 Task: Find connections with filter location Bhor with filter topic #Businessownerwith filter profile language French with filter current company Corporate Soldiers®? with filter school National Institute of Event Management - India with filter industry Personal and Laundry Services with filter service category Copywriting with filter keywords title Church Volunteer
Action: Mouse moved to (539, 65)
Screenshot: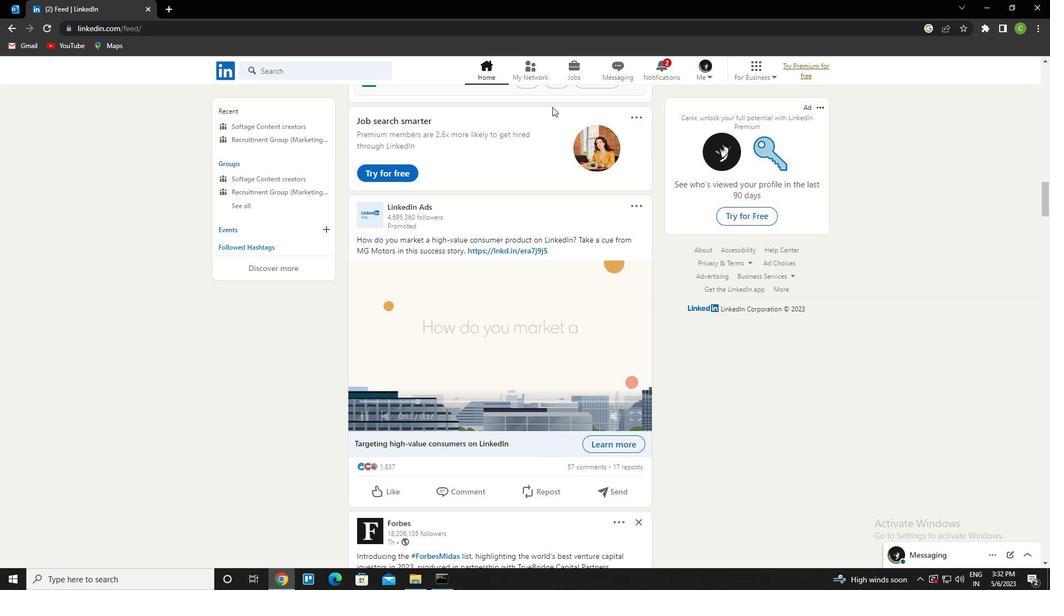 
Action: Mouse pressed left at (539, 65)
Screenshot: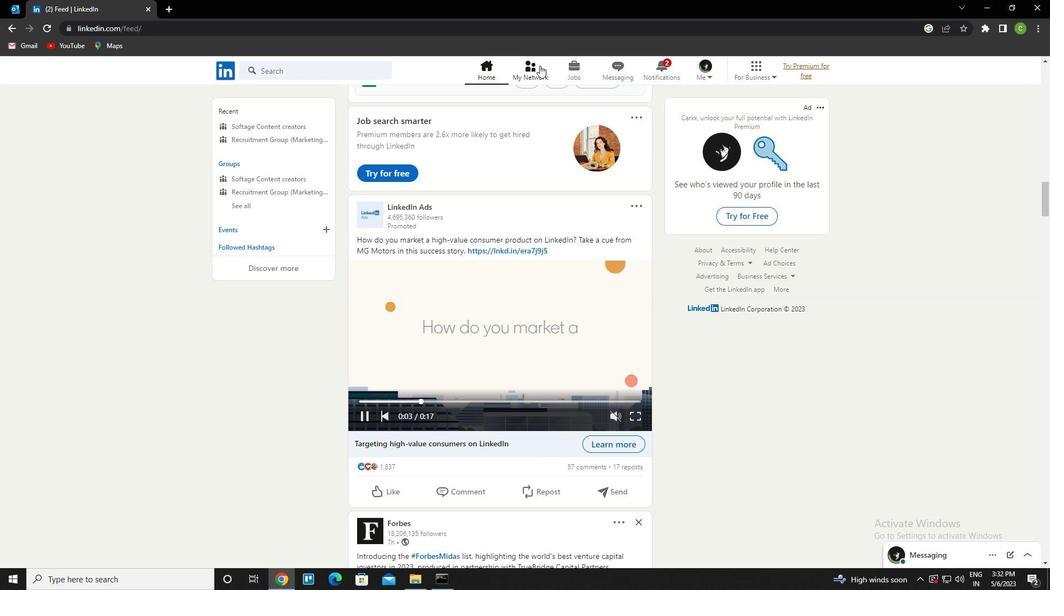 
Action: Mouse moved to (300, 137)
Screenshot: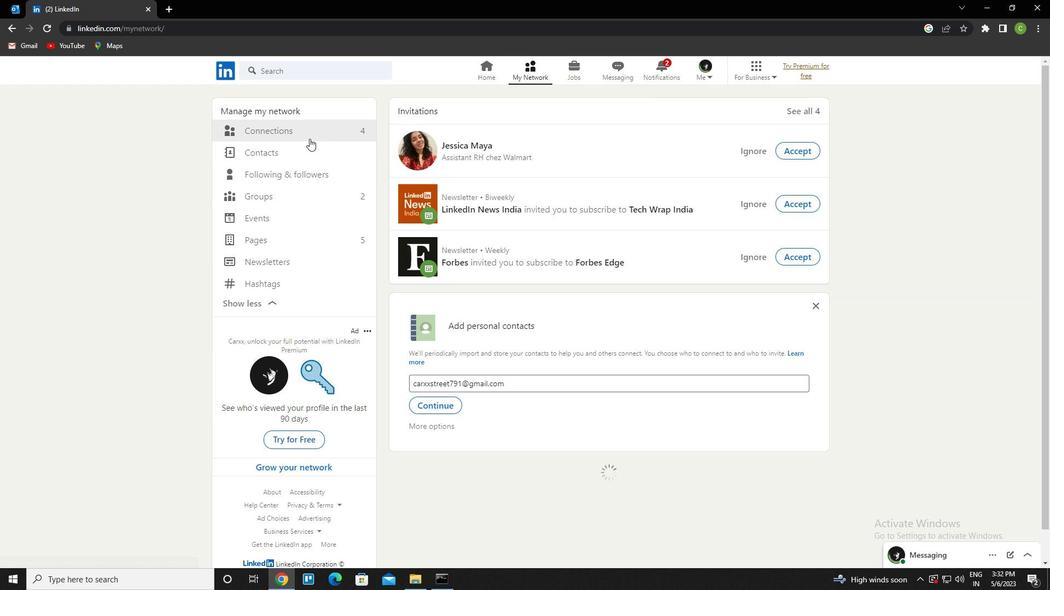 
Action: Mouse pressed left at (300, 137)
Screenshot: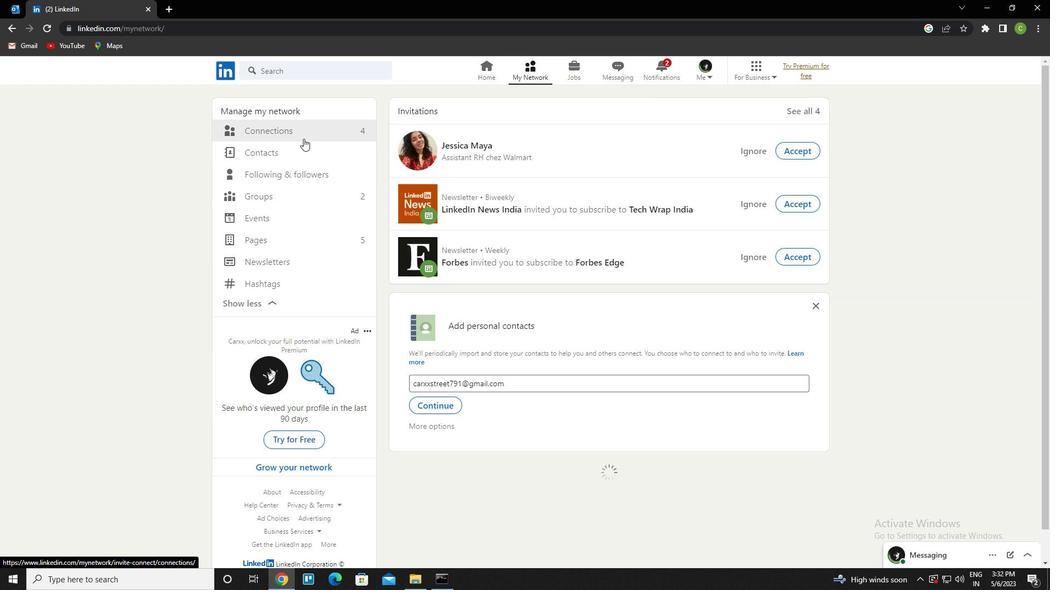 
Action: Mouse pressed left at (300, 137)
Screenshot: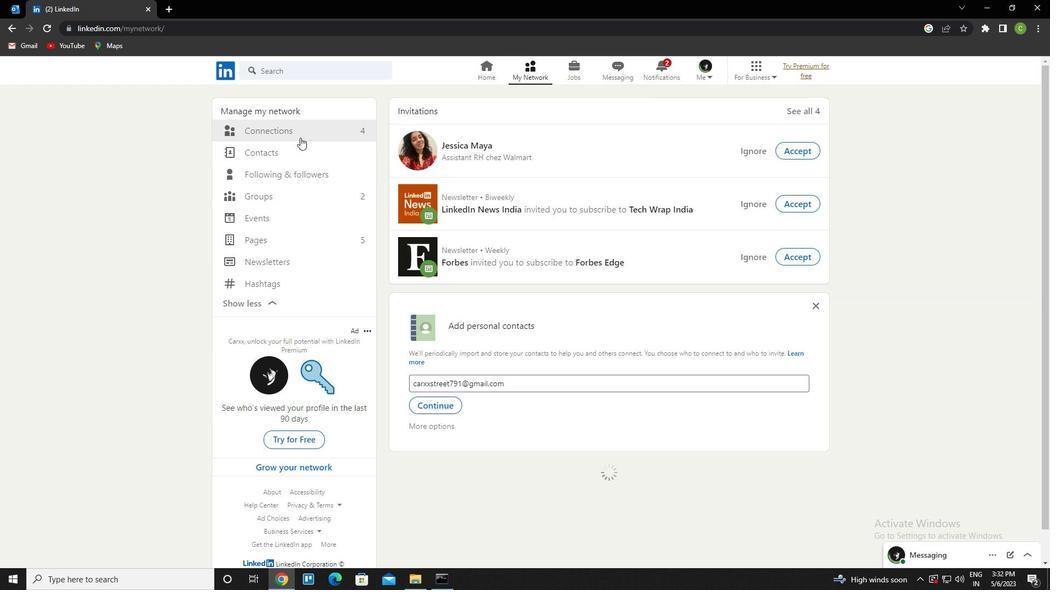 
Action: Mouse moved to (300, 127)
Screenshot: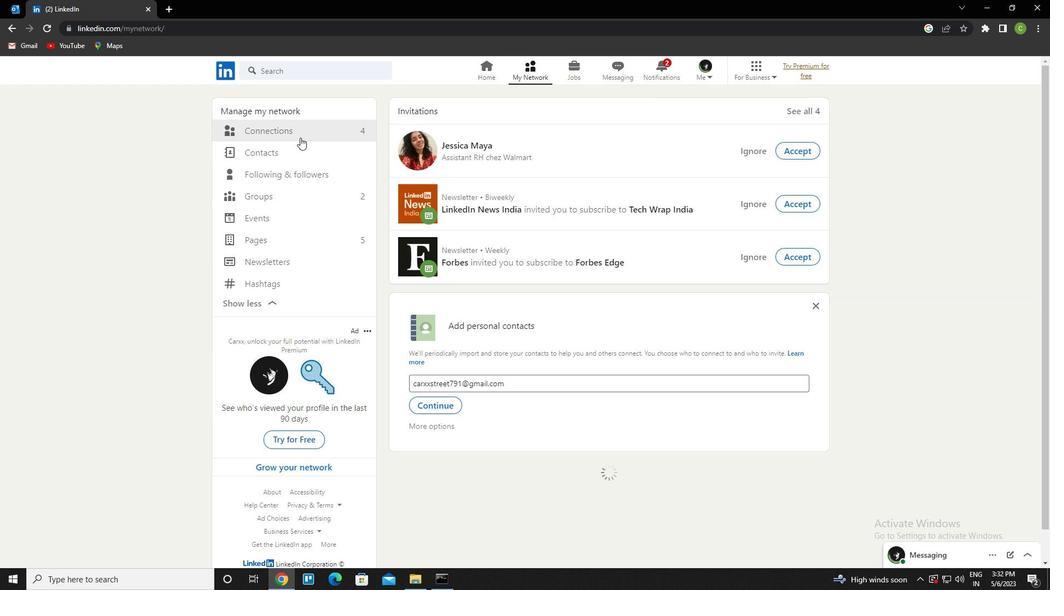 
Action: Mouse pressed left at (300, 127)
Screenshot: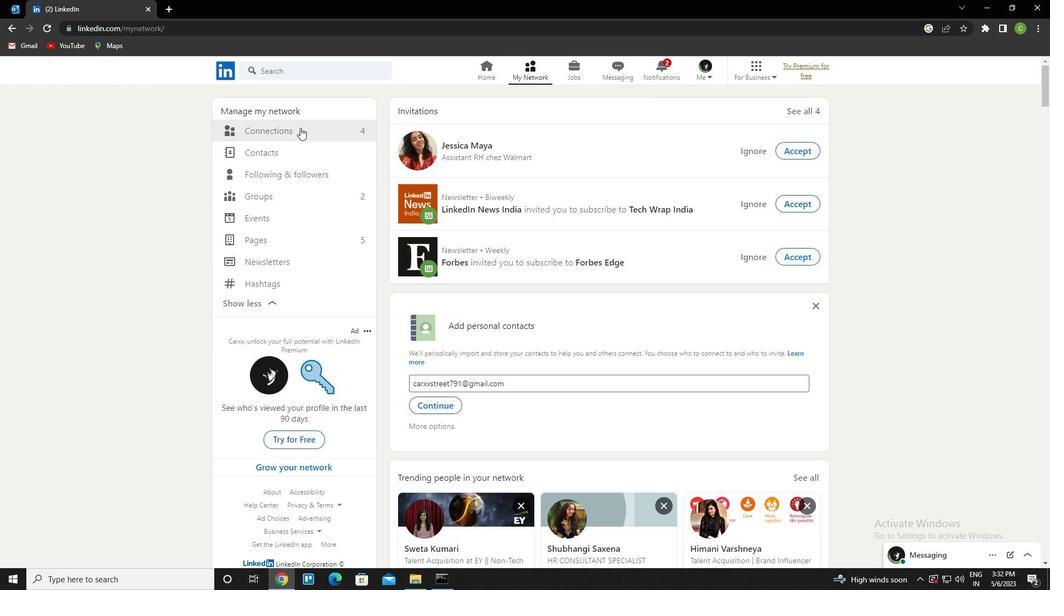 
Action: Mouse moved to (615, 126)
Screenshot: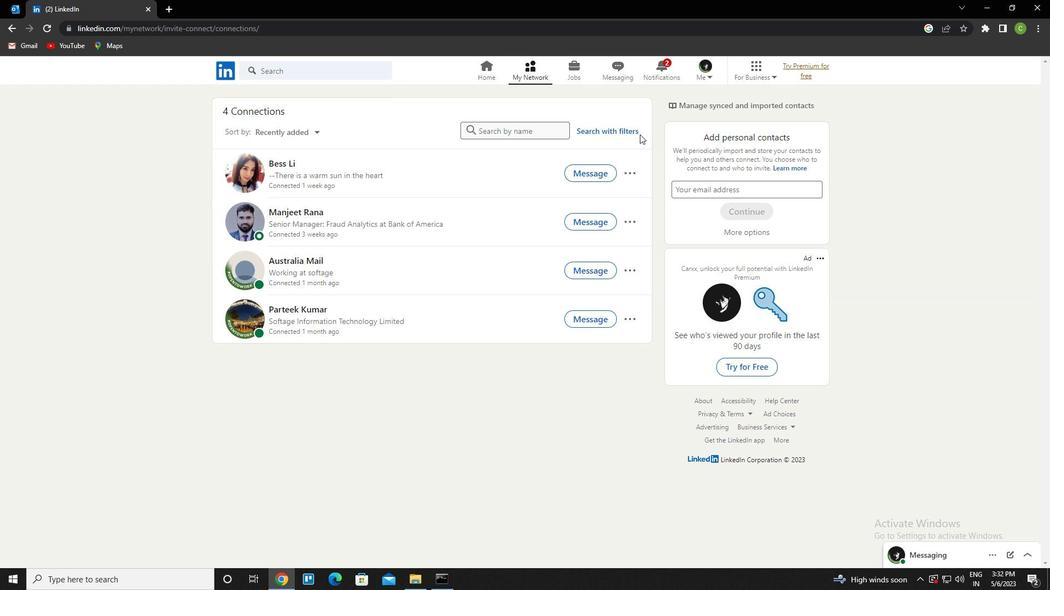 
Action: Mouse pressed left at (615, 126)
Screenshot: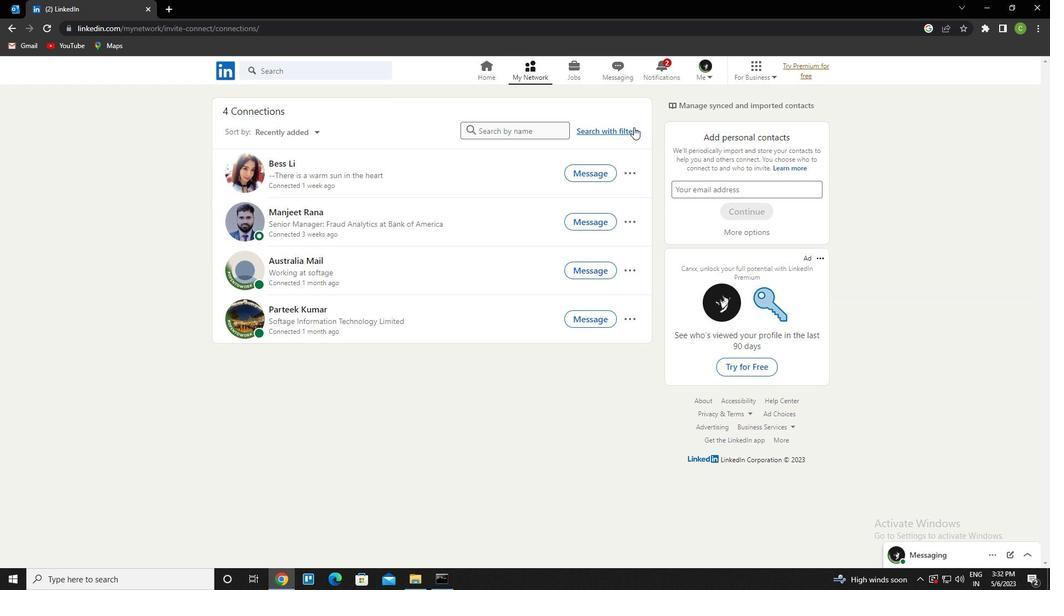 
Action: Mouse moved to (556, 100)
Screenshot: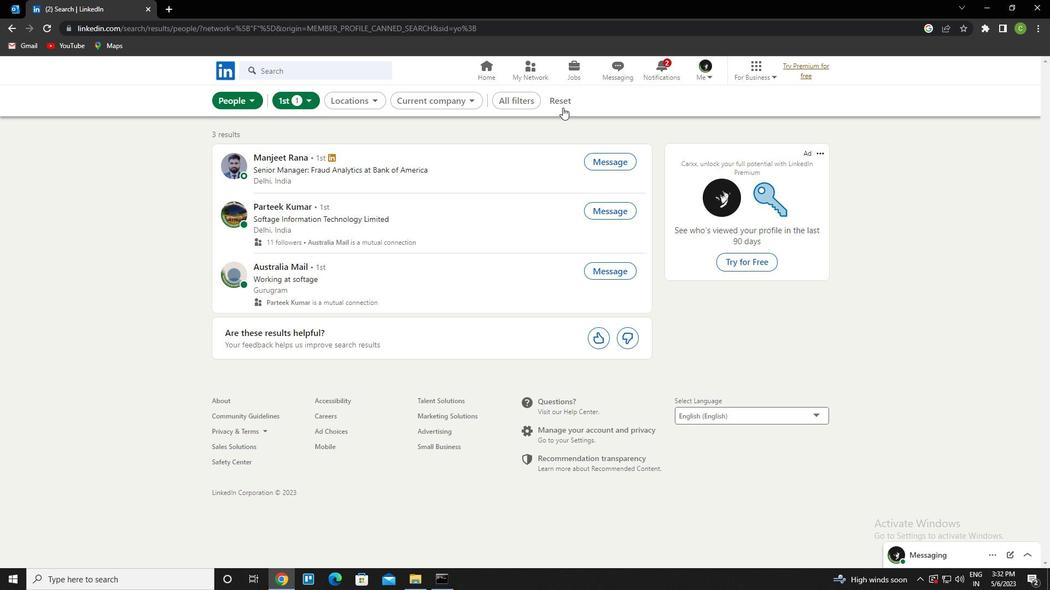 
Action: Mouse pressed left at (556, 100)
Screenshot: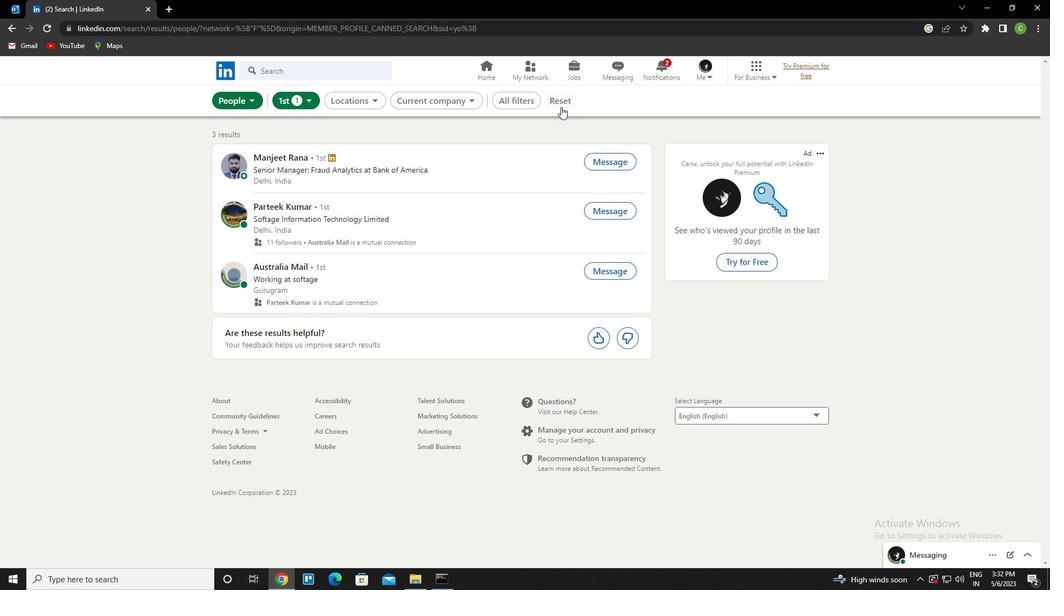 
Action: Mouse moved to (538, 100)
Screenshot: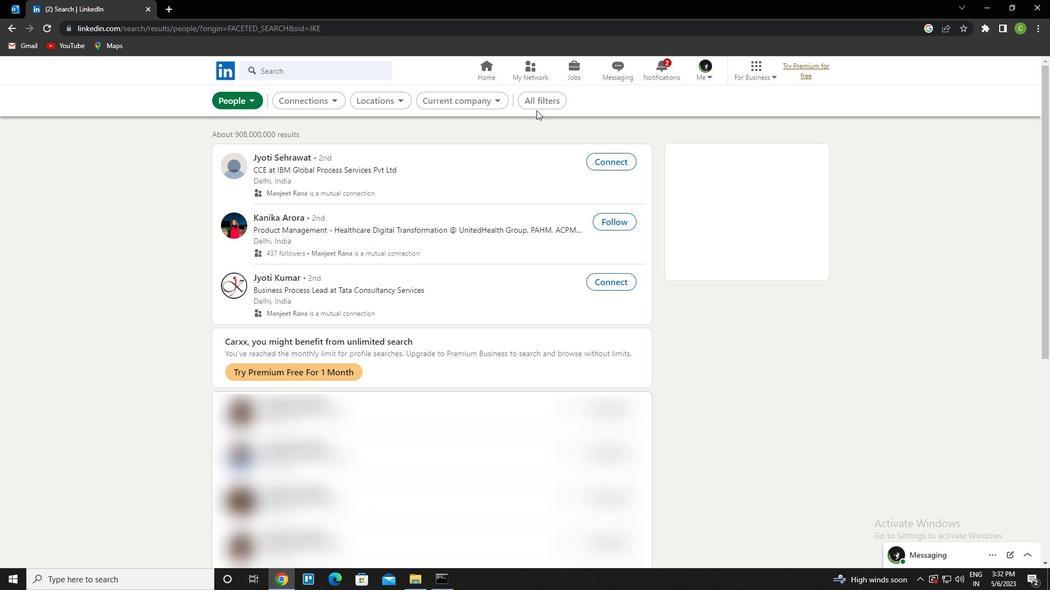 
Action: Mouse pressed left at (538, 100)
Screenshot: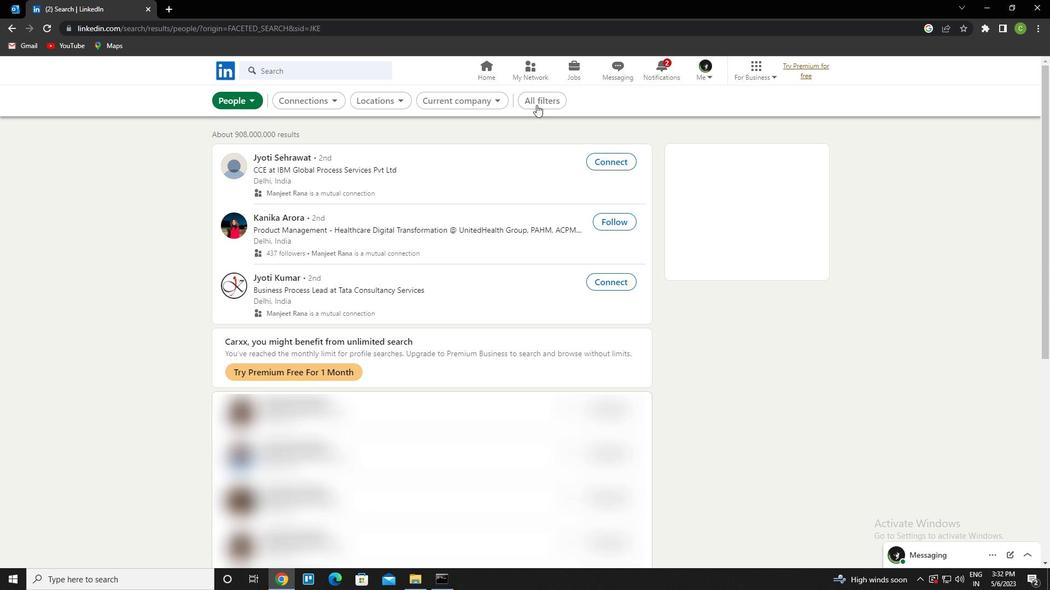 
Action: Mouse moved to (928, 333)
Screenshot: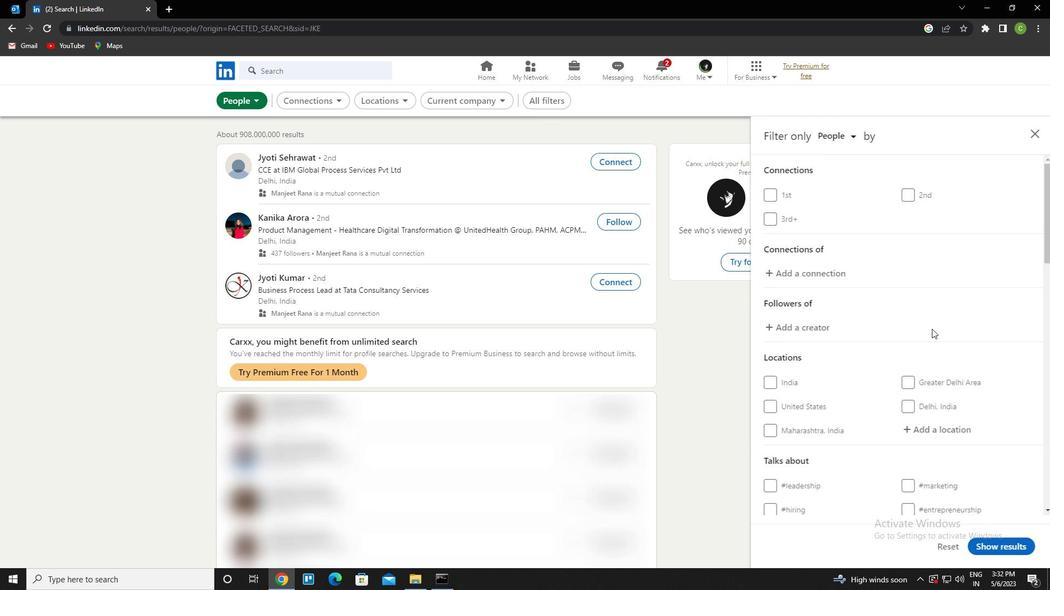
Action: Mouse scrolled (928, 332) with delta (0, 0)
Screenshot: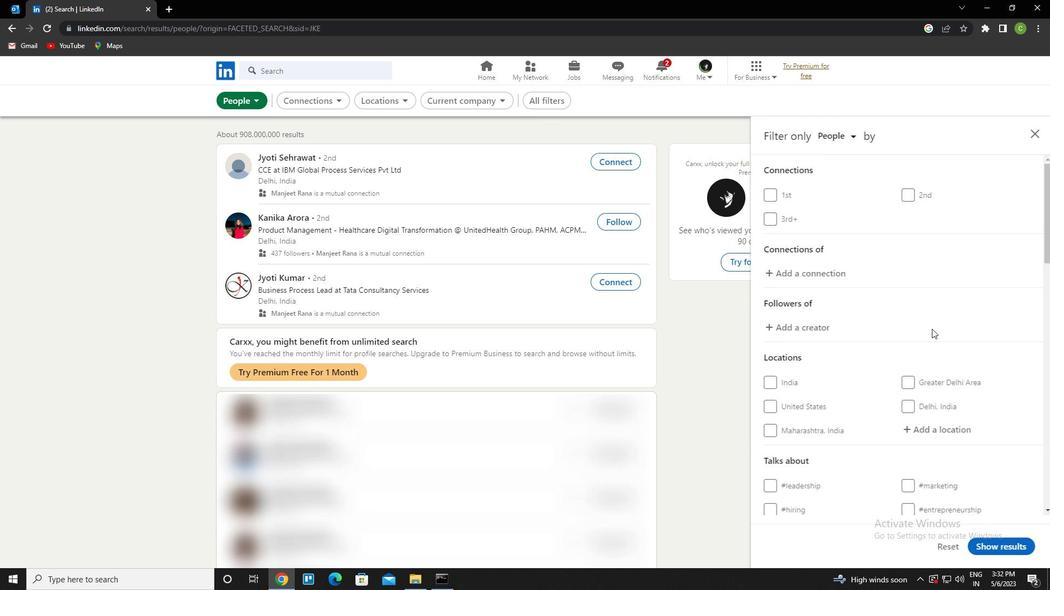 
Action: Mouse moved to (920, 337)
Screenshot: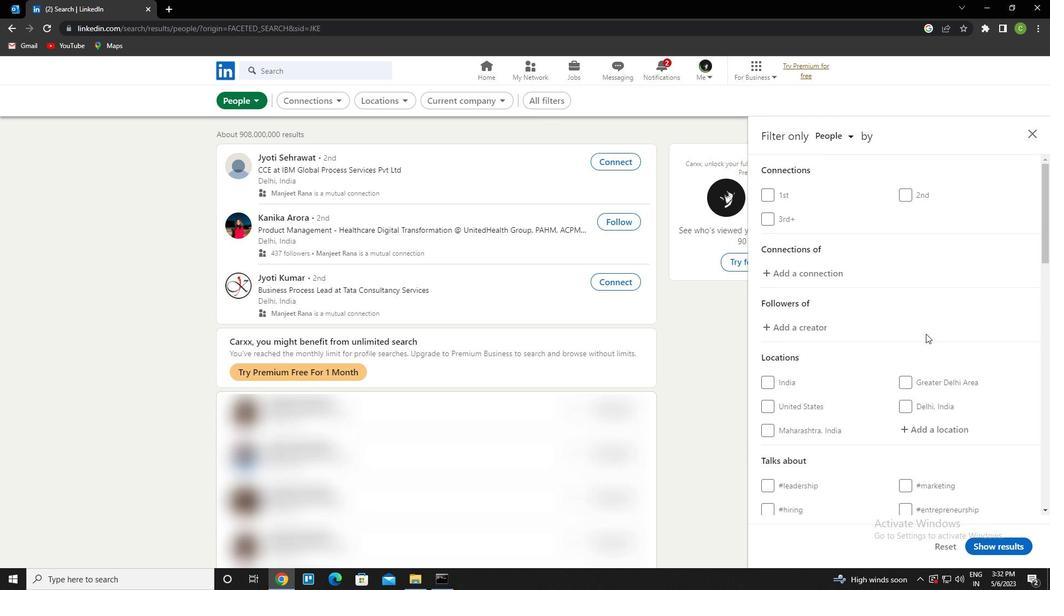 
Action: Mouse scrolled (920, 336) with delta (0, 0)
Screenshot: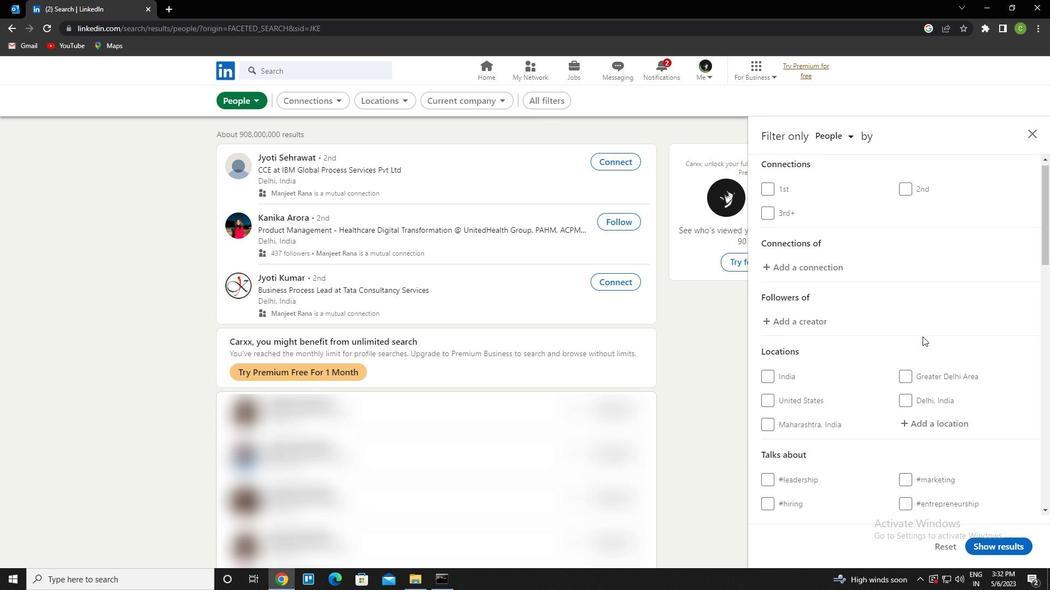 
Action: Mouse moved to (932, 317)
Screenshot: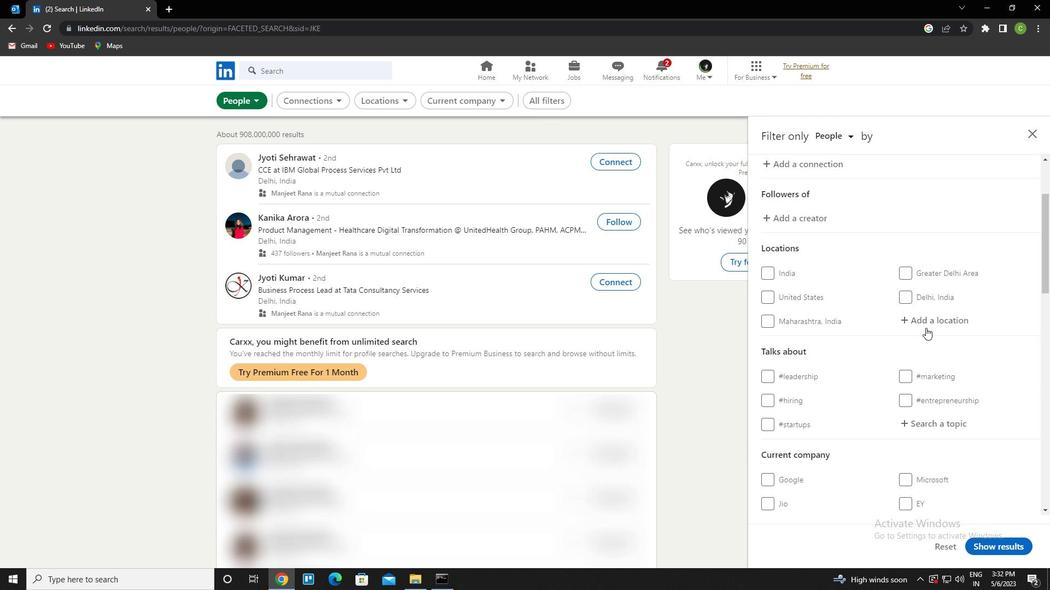 
Action: Mouse pressed left at (932, 317)
Screenshot: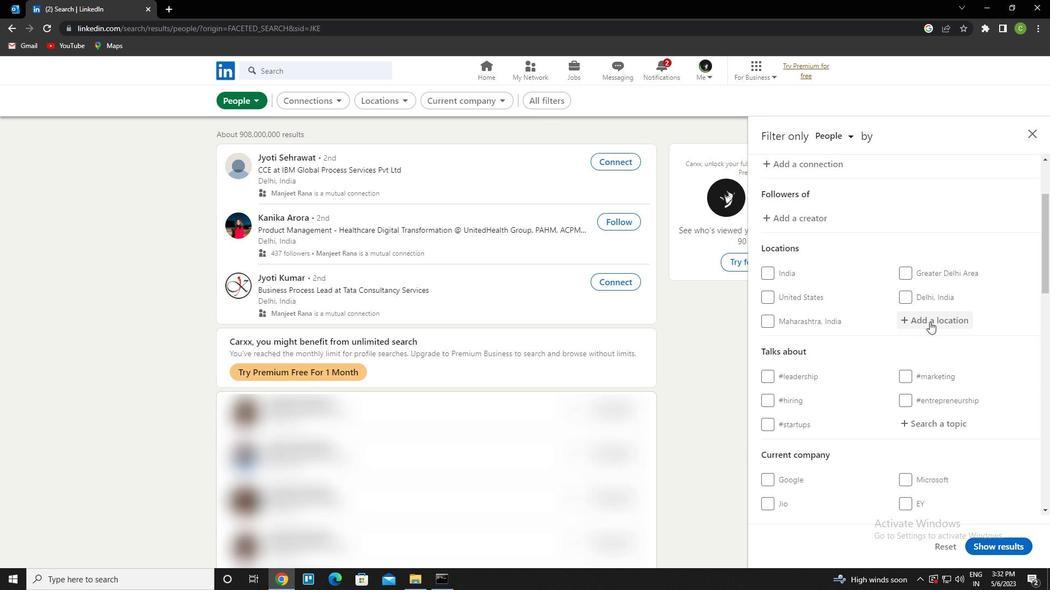 
Action: Key pressed <Key.caps_lock>b<Key.caps_lock>Hor<Key.down><Key.enter>
Screenshot: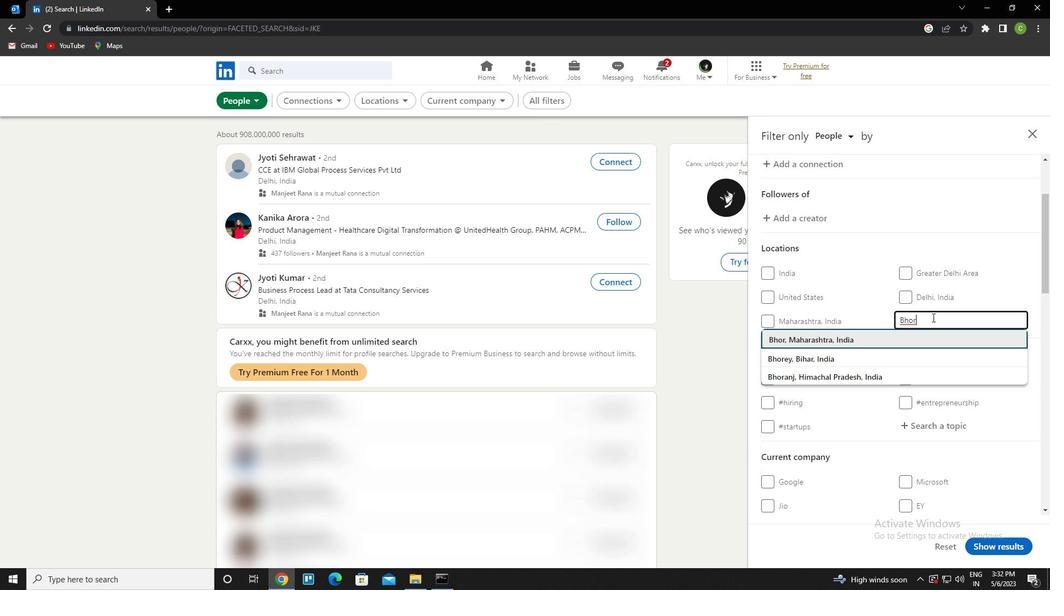 
Action: Mouse moved to (934, 441)
Screenshot: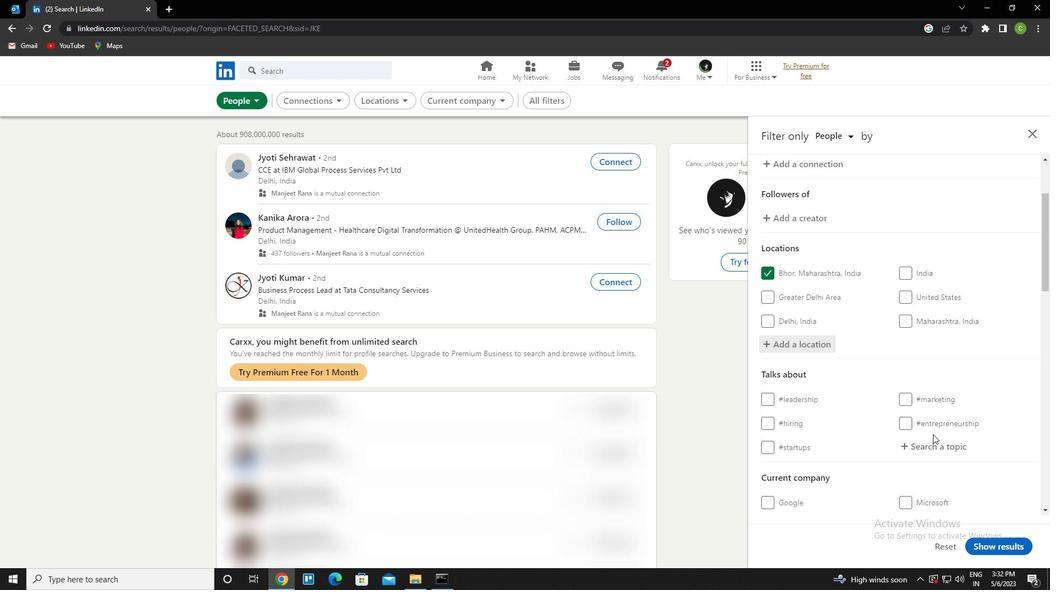 
Action: Mouse pressed left at (934, 441)
Screenshot: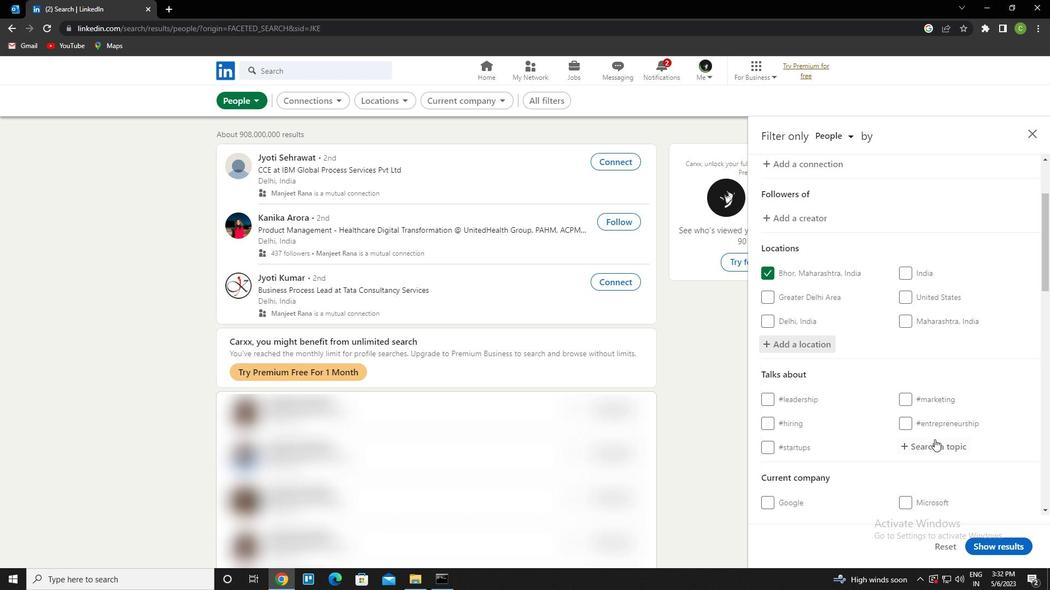 
Action: Key pressed bun<Key.backspace>sinessowner<Key.down><Key.enter>
Screenshot: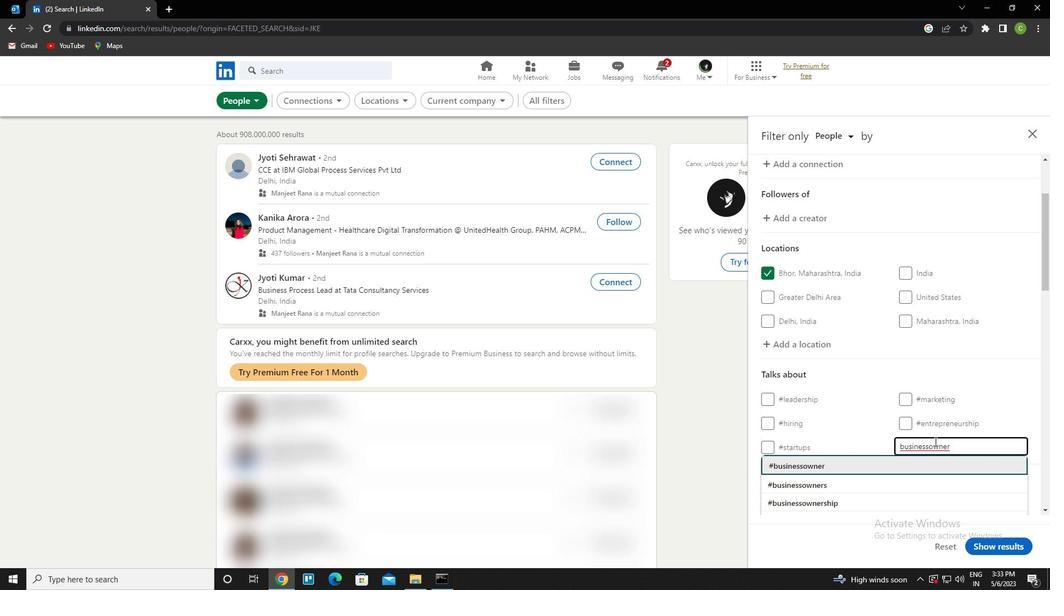
Action: Mouse moved to (922, 377)
Screenshot: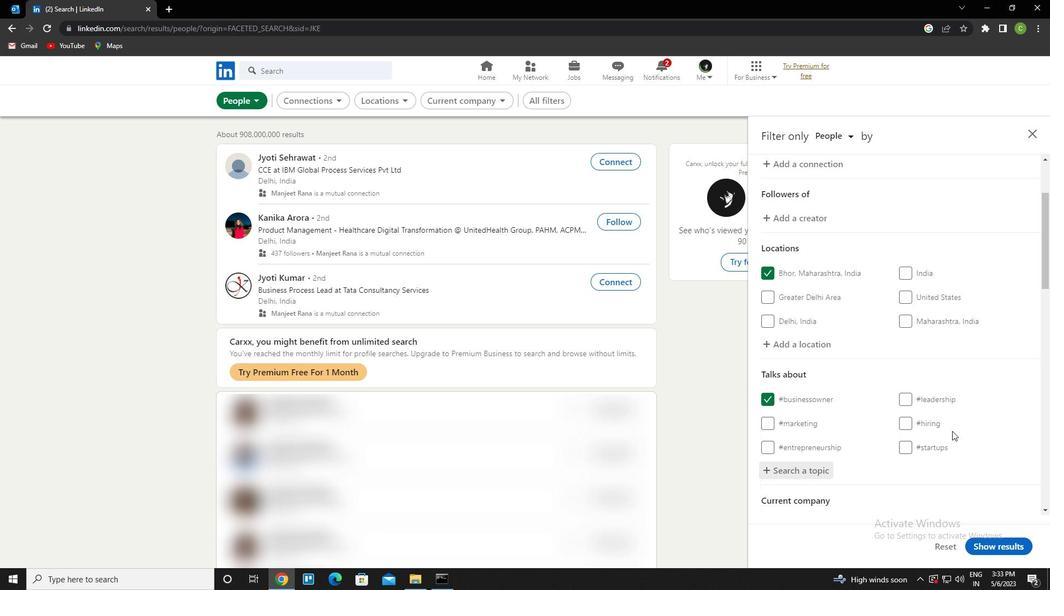 
Action: Mouse scrolled (922, 376) with delta (0, 0)
Screenshot: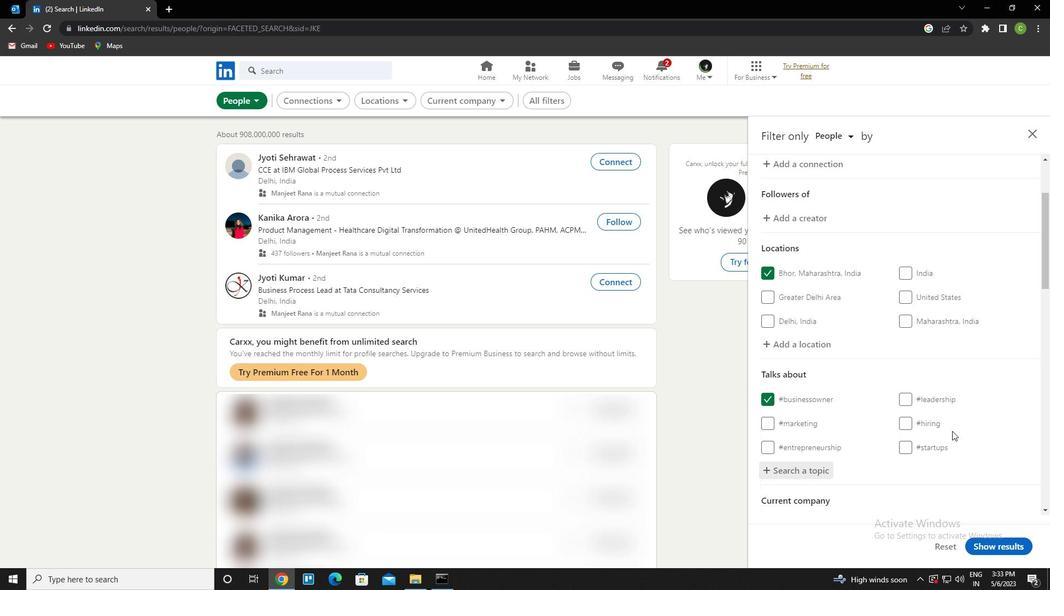 
Action: Mouse moved to (917, 350)
Screenshot: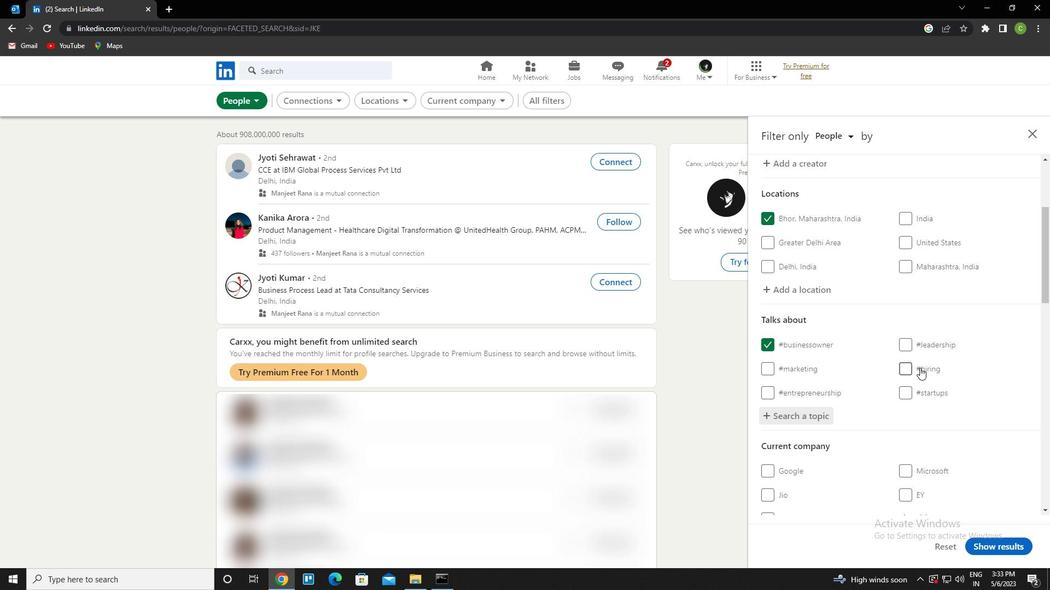 
Action: Mouse scrolled (917, 350) with delta (0, 0)
Screenshot: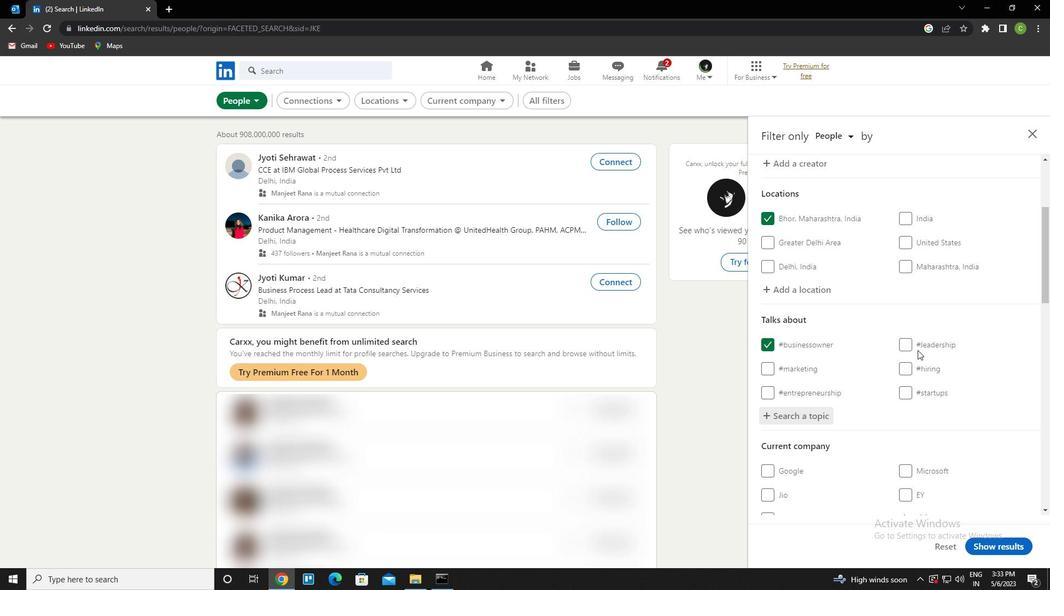 
Action: Mouse scrolled (917, 350) with delta (0, 0)
Screenshot: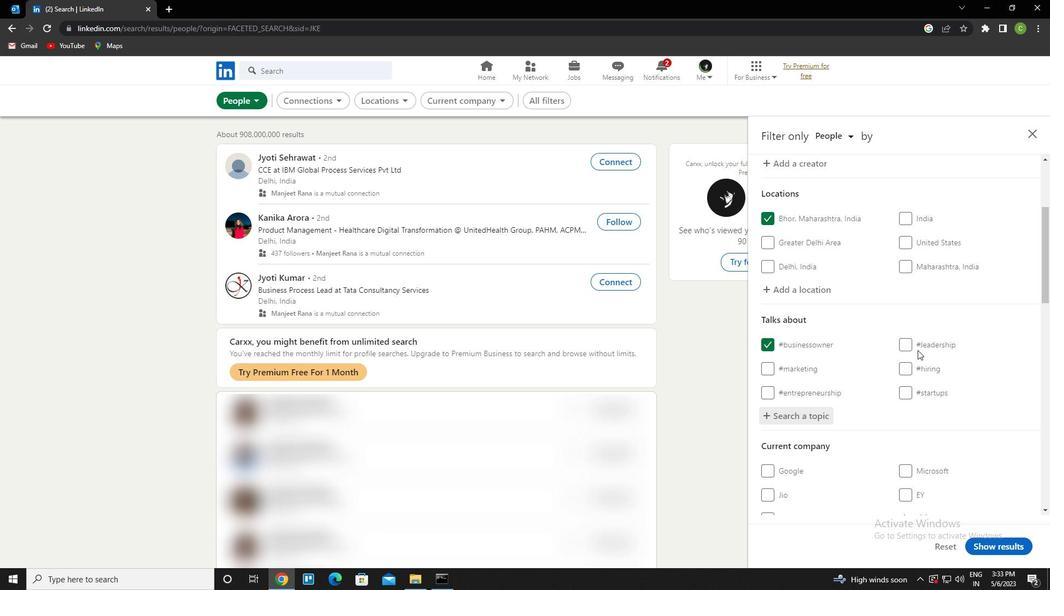 
Action: Mouse scrolled (917, 350) with delta (0, 0)
Screenshot: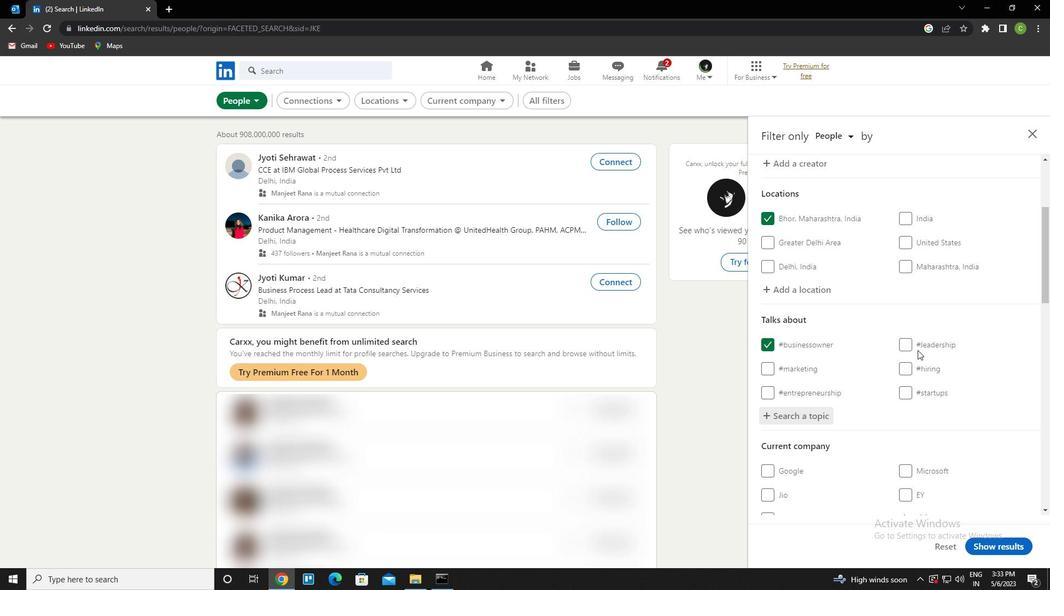 
Action: Mouse scrolled (917, 350) with delta (0, 0)
Screenshot: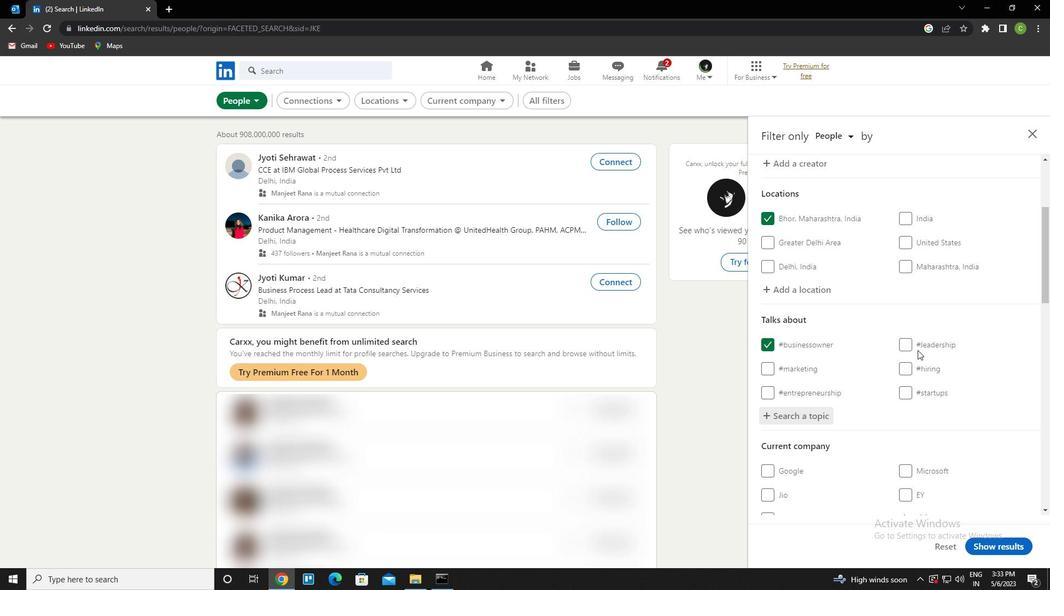 
Action: Mouse scrolled (917, 350) with delta (0, 0)
Screenshot: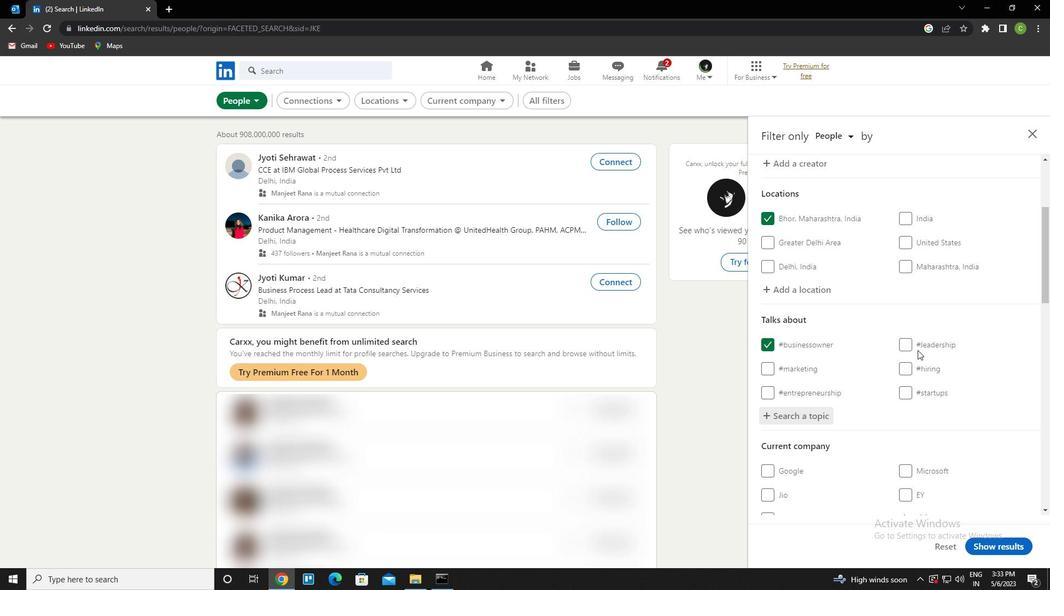 
Action: Mouse scrolled (917, 350) with delta (0, 0)
Screenshot: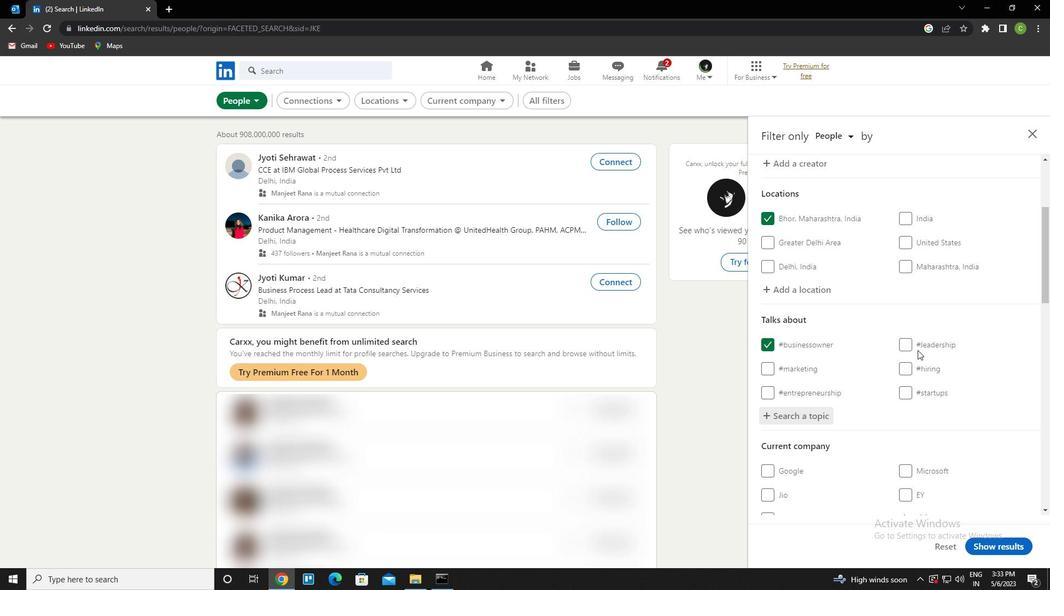 
Action: Mouse scrolled (917, 350) with delta (0, 0)
Screenshot: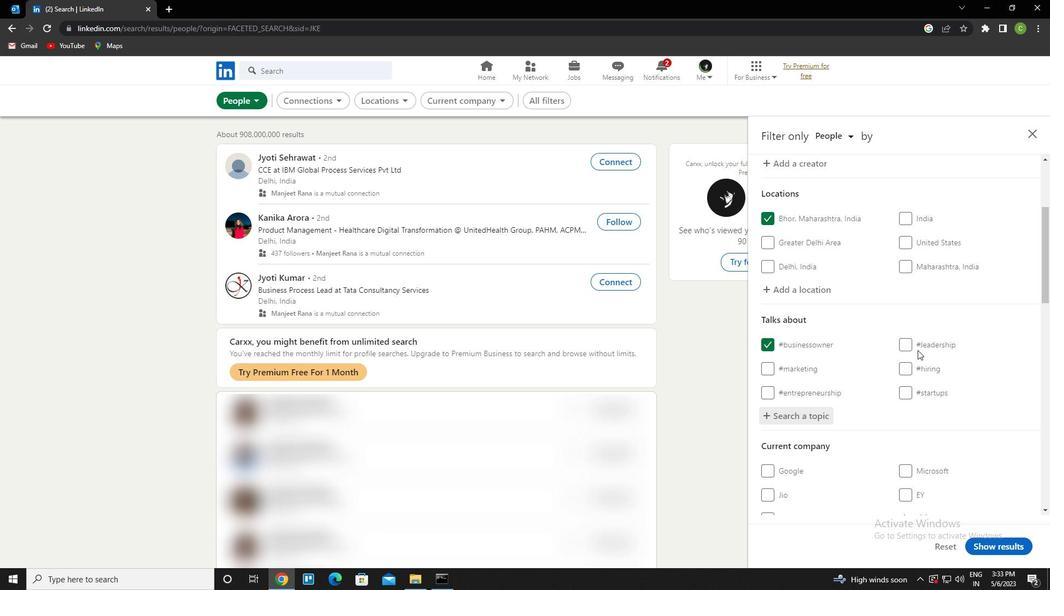 
Action: Mouse scrolled (917, 350) with delta (0, 0)
Screenshot: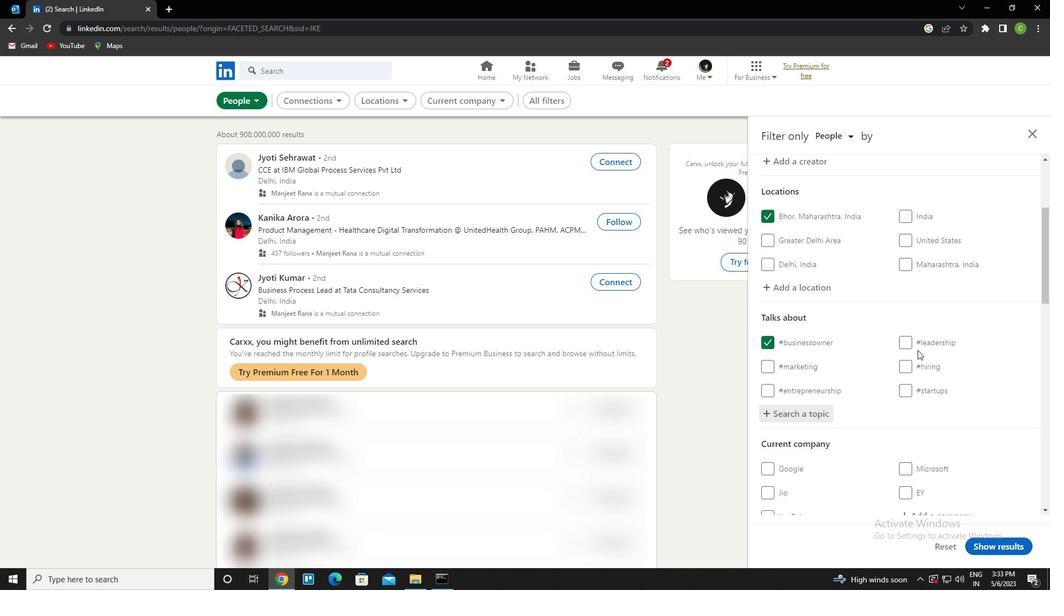 
Action: Mouse scrolled (917, 350) with delta (0, 0)
Screenshot: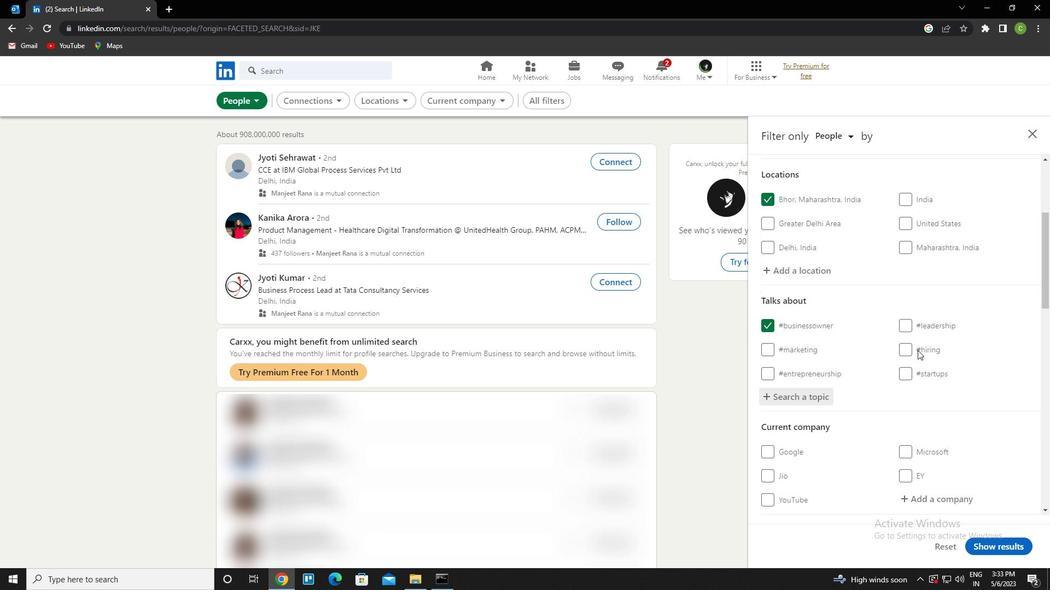 
Action: Mouse moved to (901, 413)
Screenshot: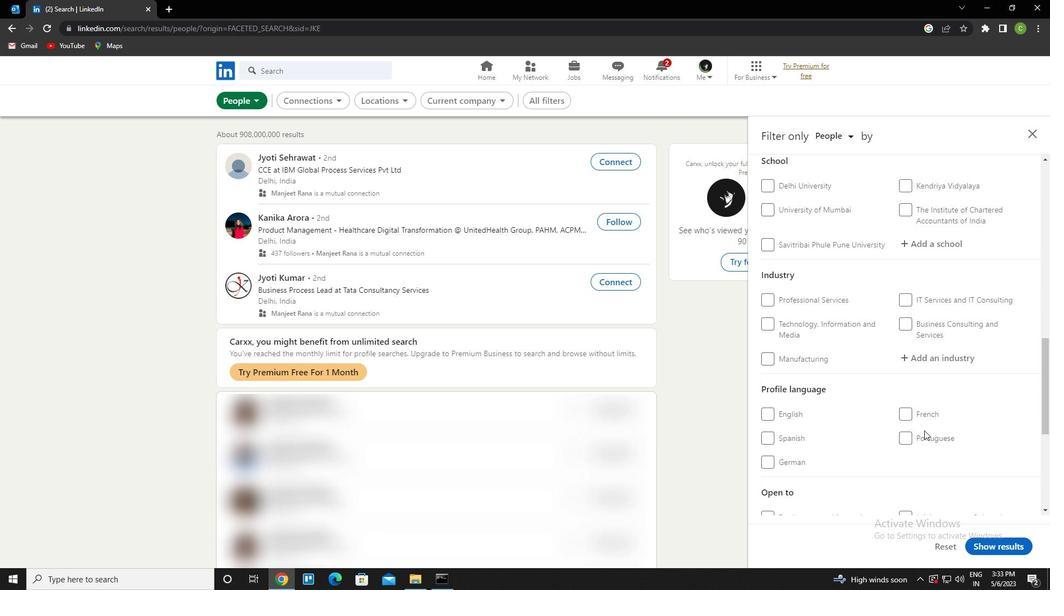 
Action: Mouse pressed left at (901, 413)
Screenshot: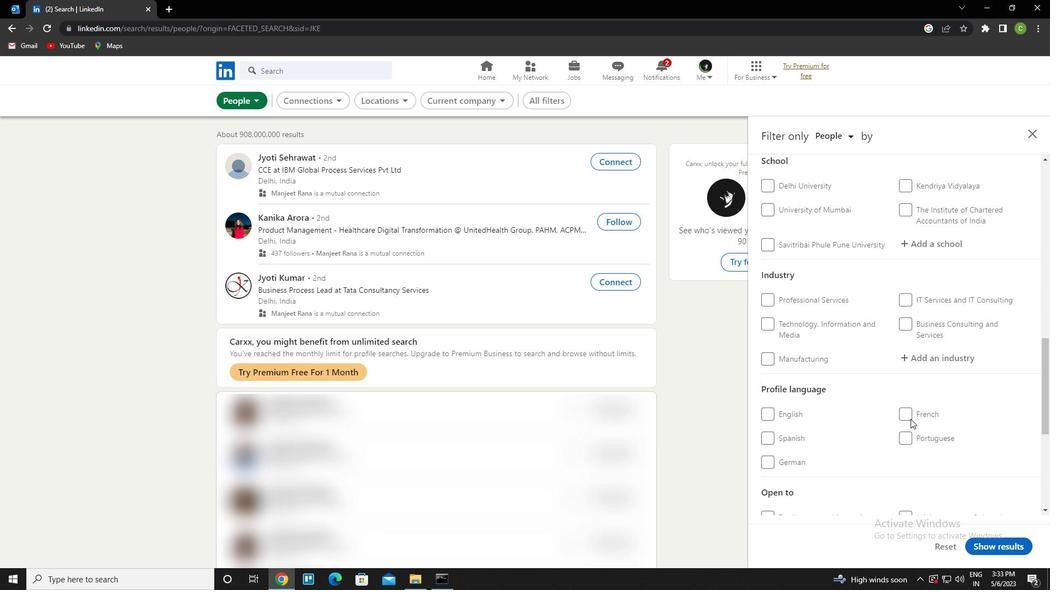 
Action: Mouse moved to (884, 395)
Screenshot: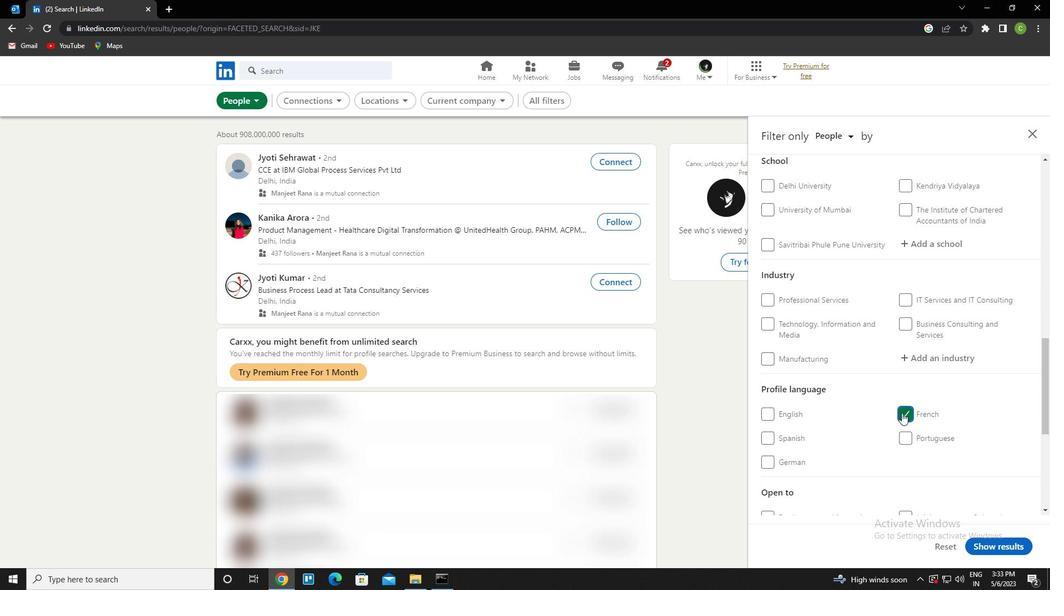 
Action: Mouse scrolled (884, 396) with delta (0, 0)
Screenshot: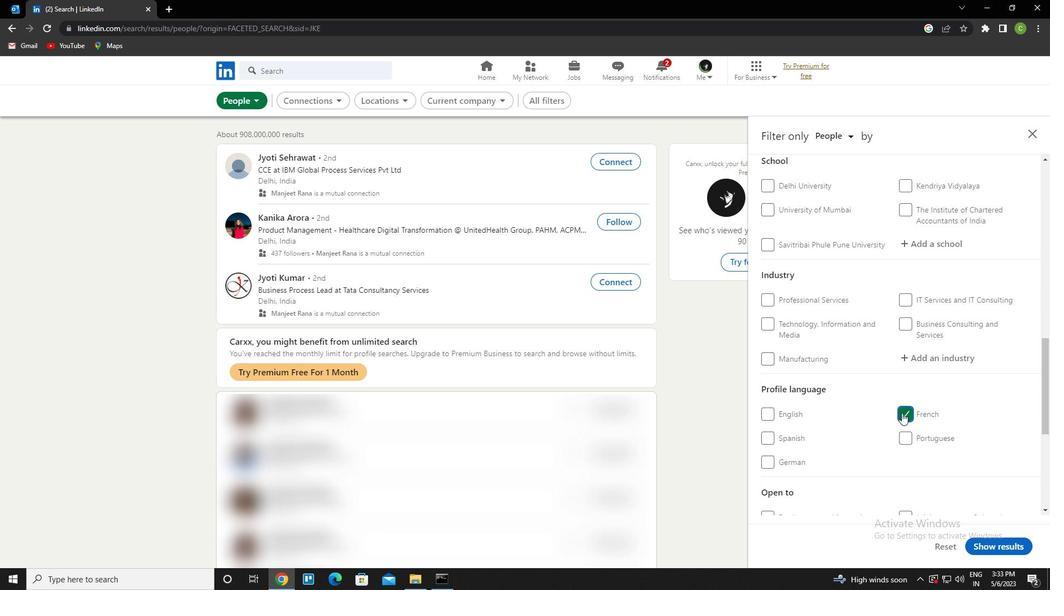 
Action: Mouse scrolled (884, 396) with delta (0, 0)
Screenshot: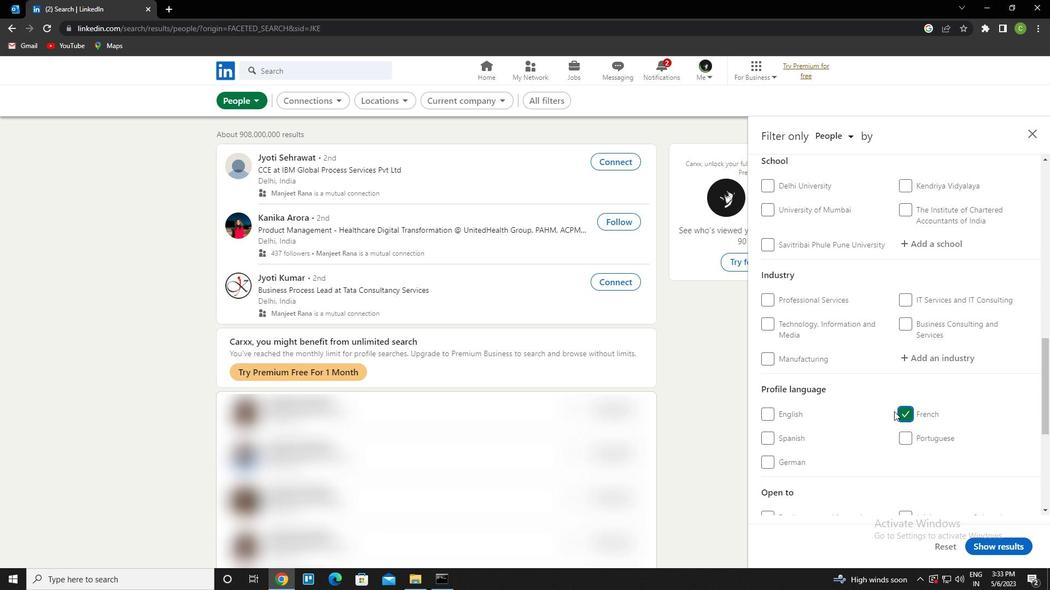 
Action: Mouse scrolled (884, 396) with delta (0, 0)
Screenshot: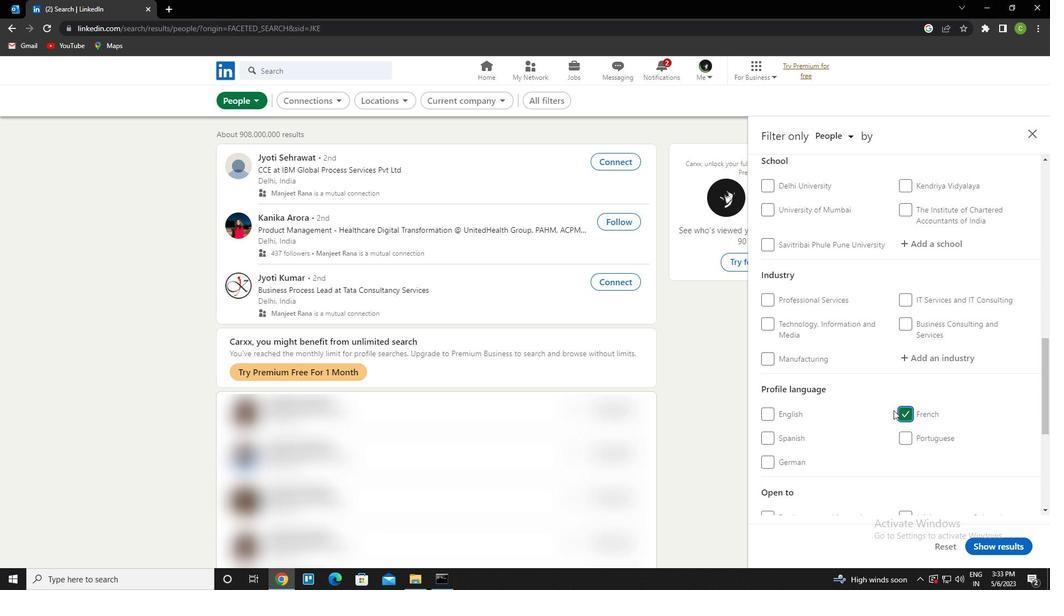 
Action: Mouse scrolled (884, 396) with delta (0, 0)
Screenshot: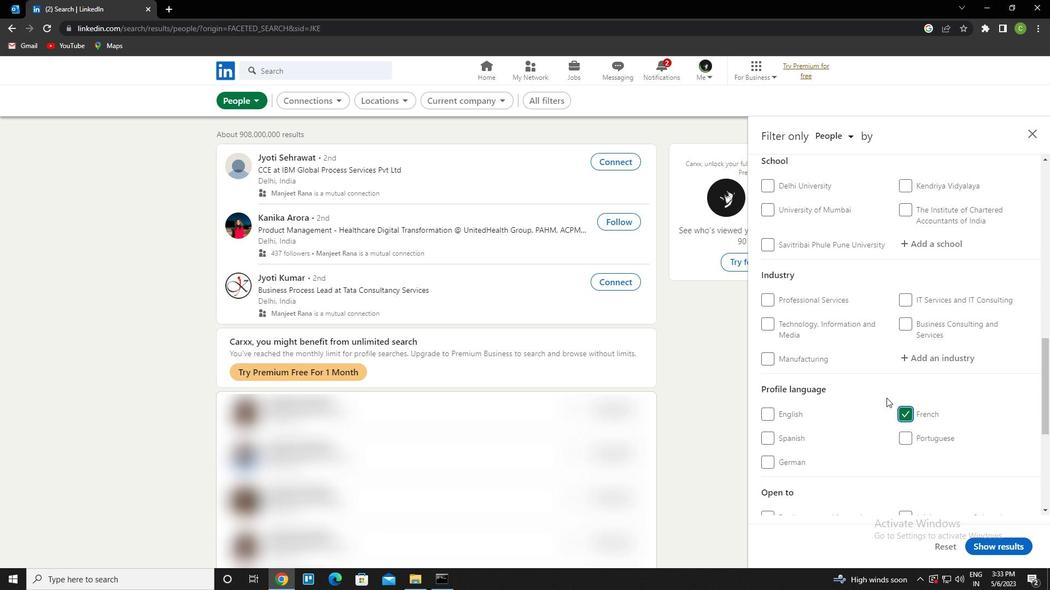 
Action: Mouse scrolled (884, 396) with delta (0, 0)
Screenshot: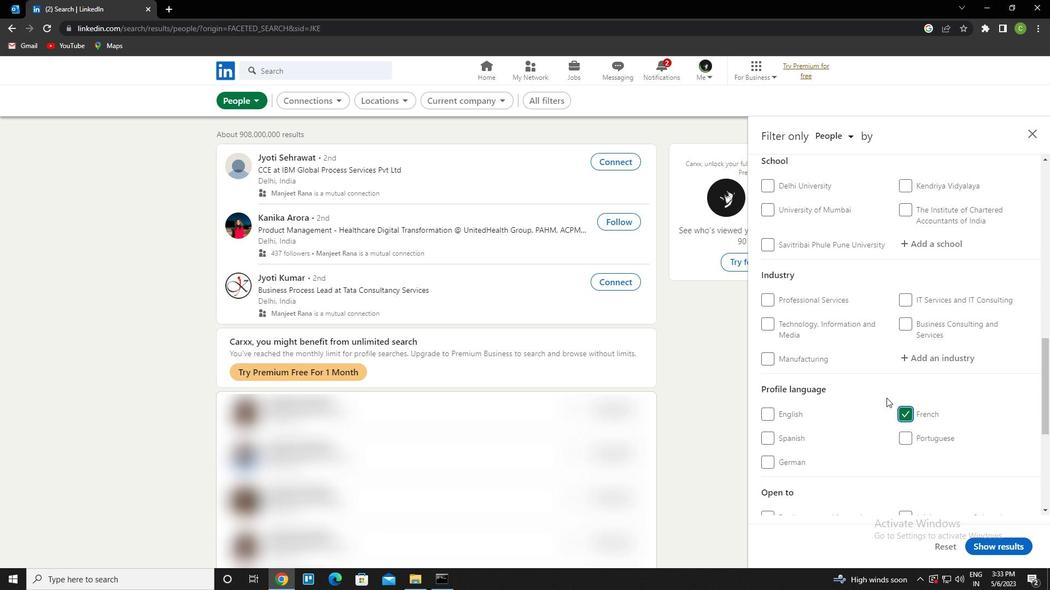 
Action: Mouse scrolled (884, 396) with delta (0, 0)
Screenshot: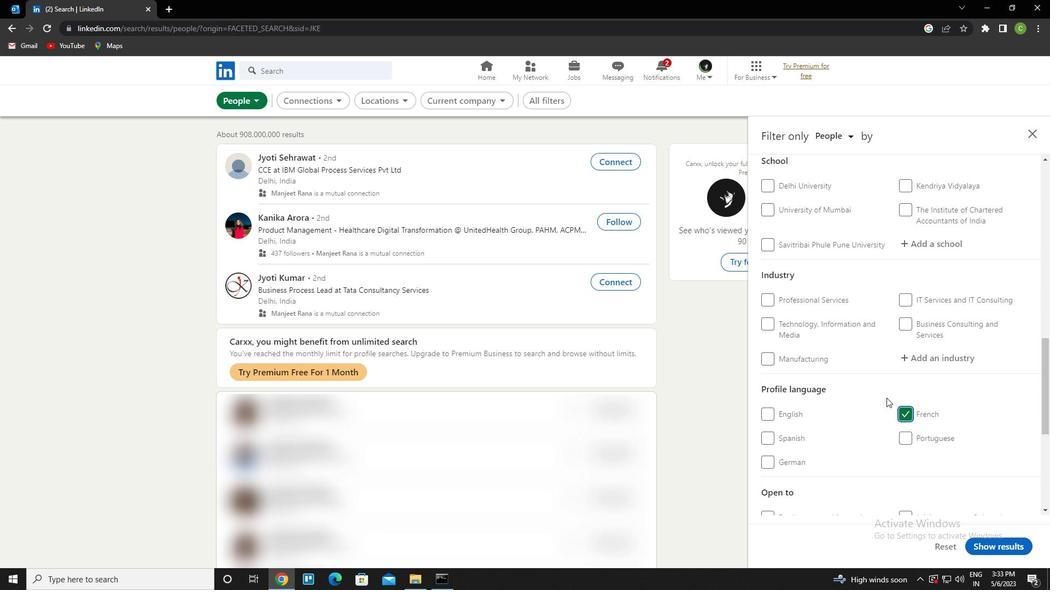 
Action: Mouse moved to (916, 351)
Screenshot: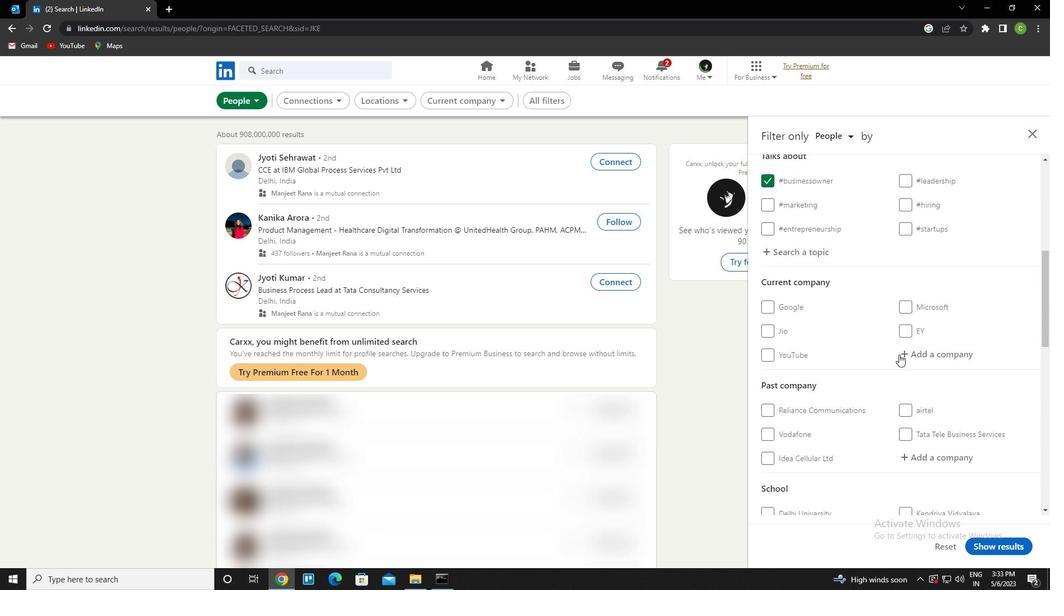 
Action: Mouse pressed left at (916, 351)
Screenshot: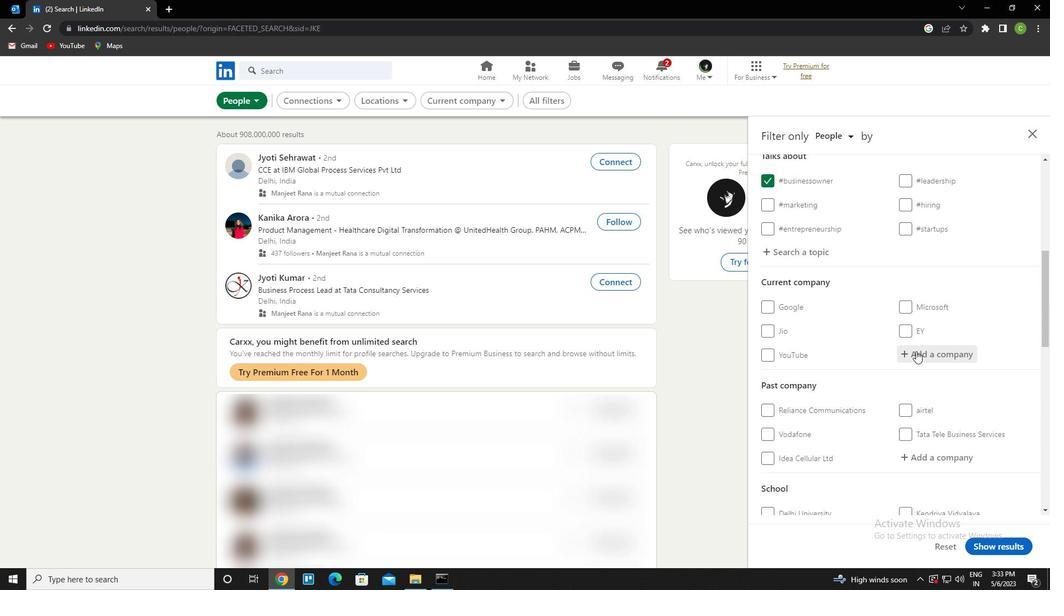 
Action: Key pressed <Key.caps_lock>c<Key.caps_lock>orporate<Key.space>soldier<Key.down><Key.enter>
Screenshot: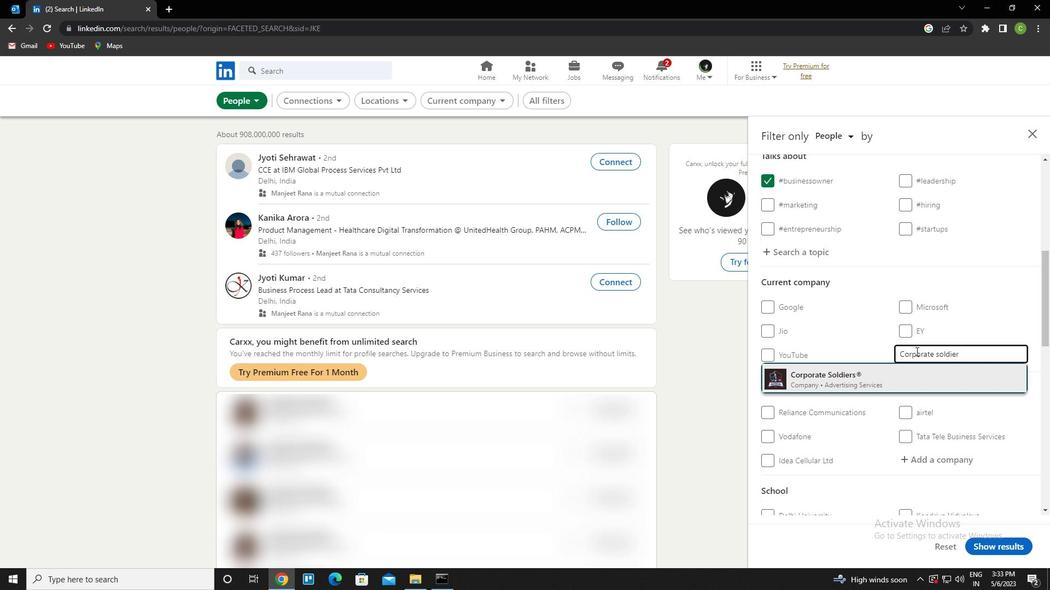 
Action: Mouse scrolled (916, 351) with delta (0, 0)
Screenshot: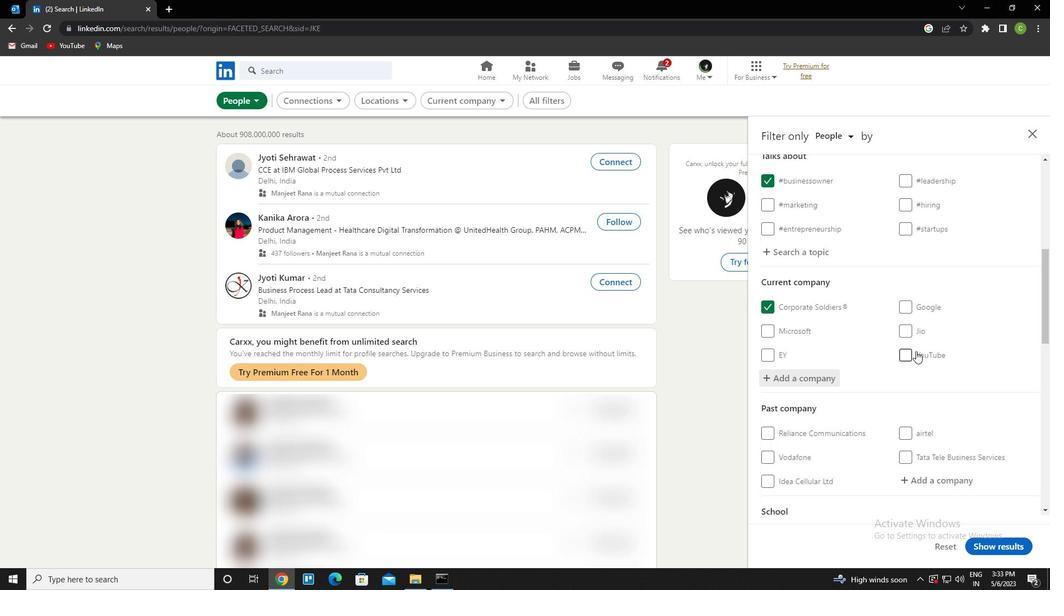 
Action: Mouse scrolled (916, 351) with delta (0, 0)
Screenshot: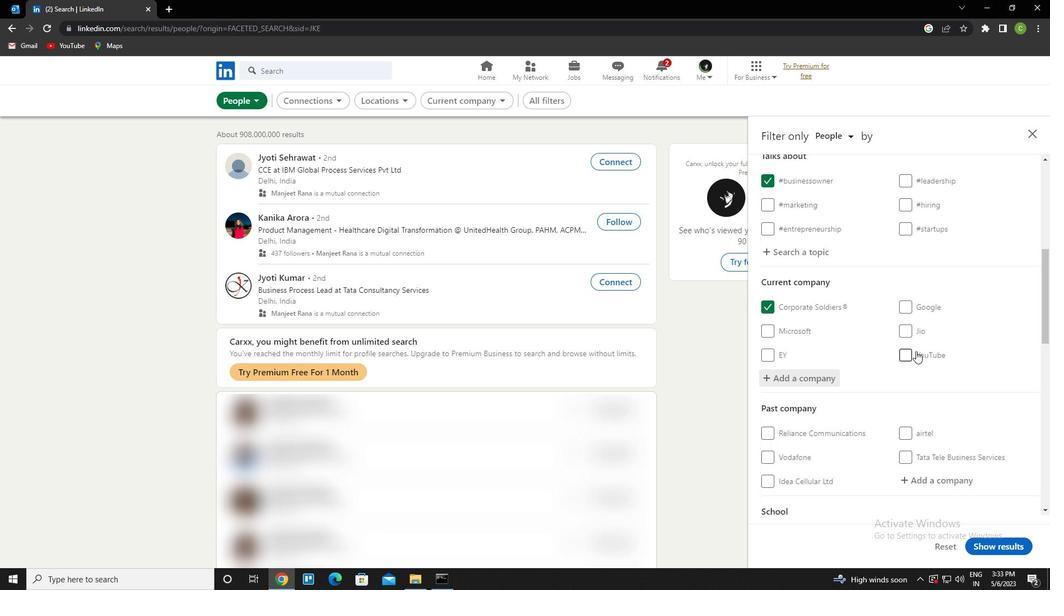 
Action: Mouse scrolled (916, 351) with delta (0, 0)
Screenshot: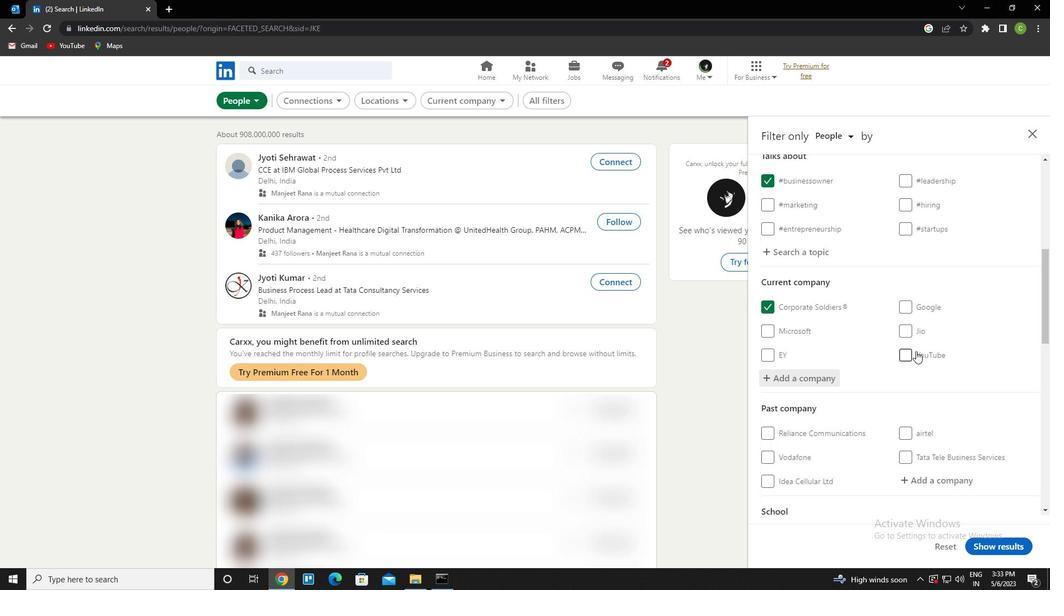 
Action: Mouse moved to (916, 357)
Screenshot: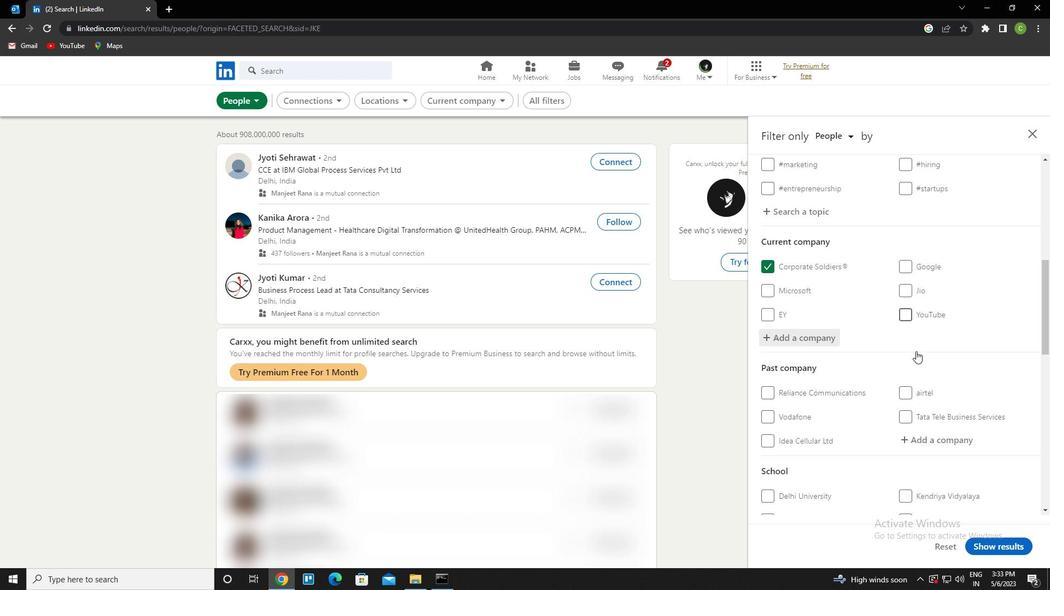 
Action: Mouse scrolled (916, 356) with delta (0, 0)
Screenshot: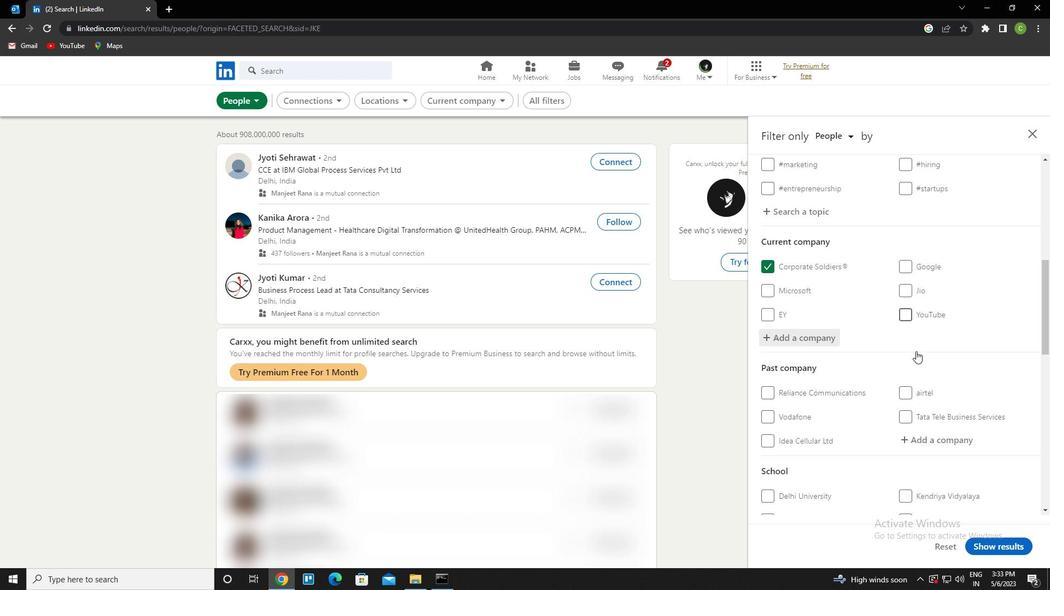 
Action: Mouse moved to (917, 362)
Screenshot: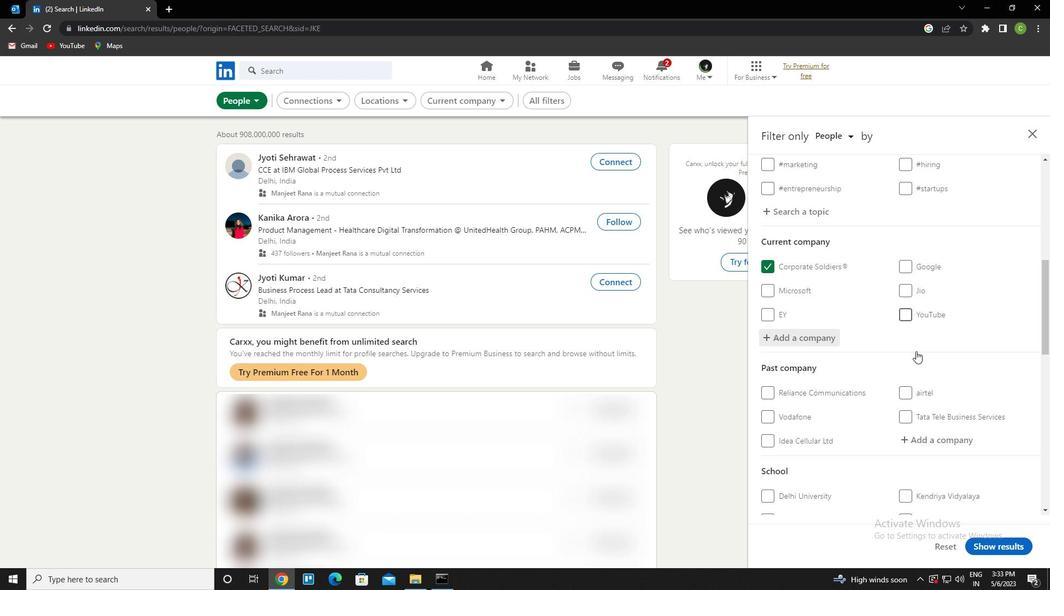
Action: Mouse scrolled (917, 362) with delta (0, 0)
Screenshot: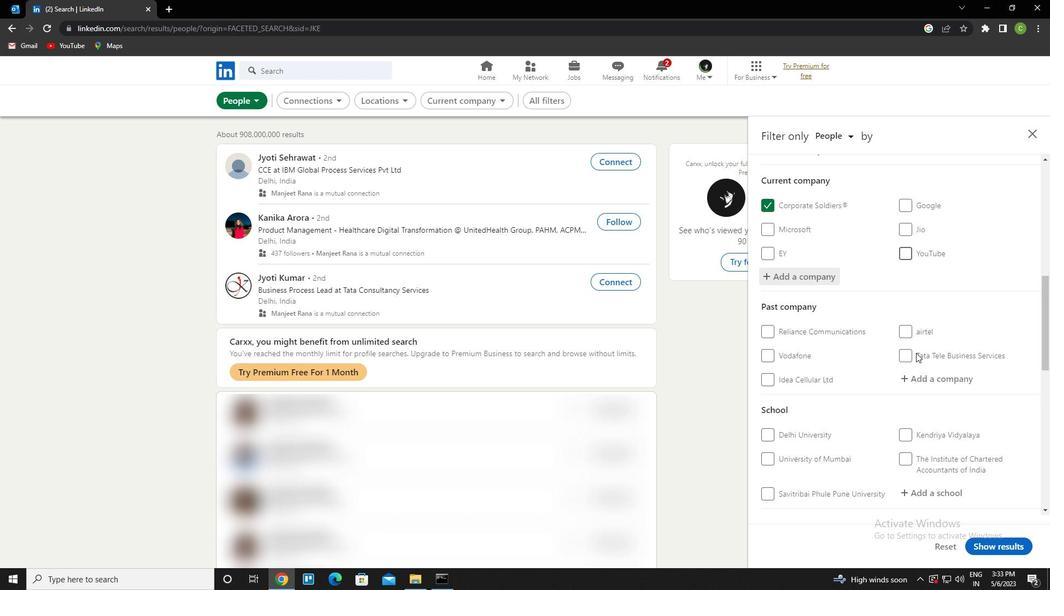 
Action: Mouse moved to (923, 329)
Screenshot: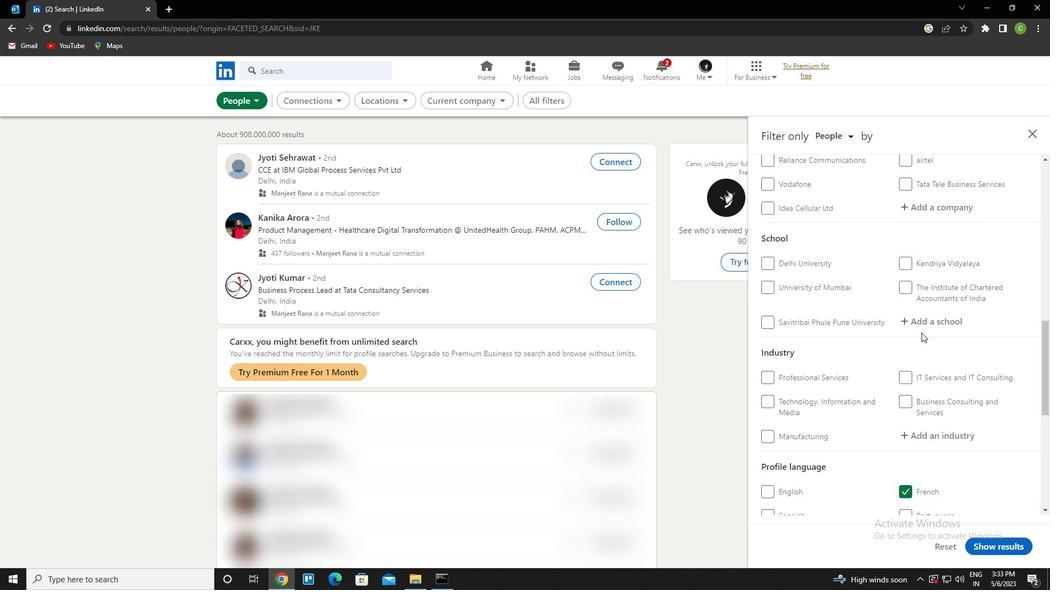 
Action: Mouse pressed left at (923, 329)
Screenshot: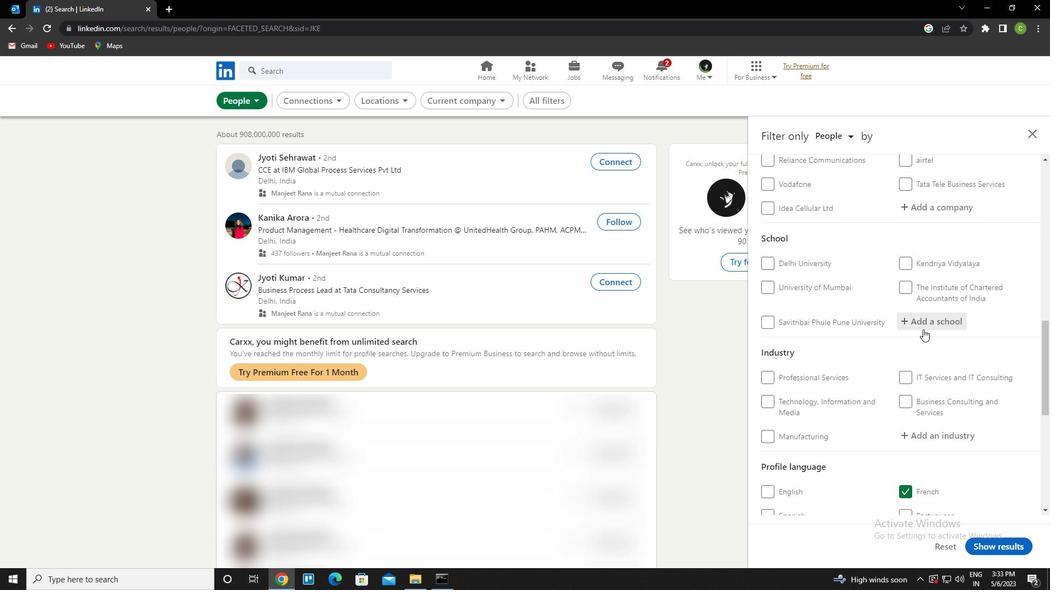 
Action: Key pressed <Key.caps_lock>n<Key.caps_lock>ational<Key.space>institute<Key.space>of<Key.space>event<Key.space>management<Key.down><Key.enter>
Screenshot: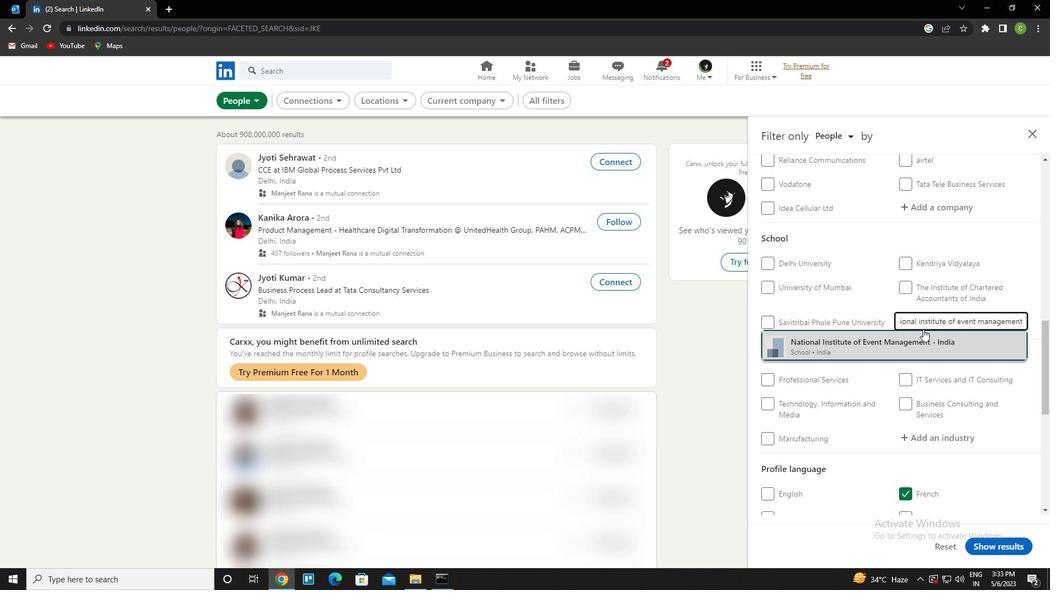
Action: Mouse scrolled (923, 329) with delta (0, 0)
Screenshot: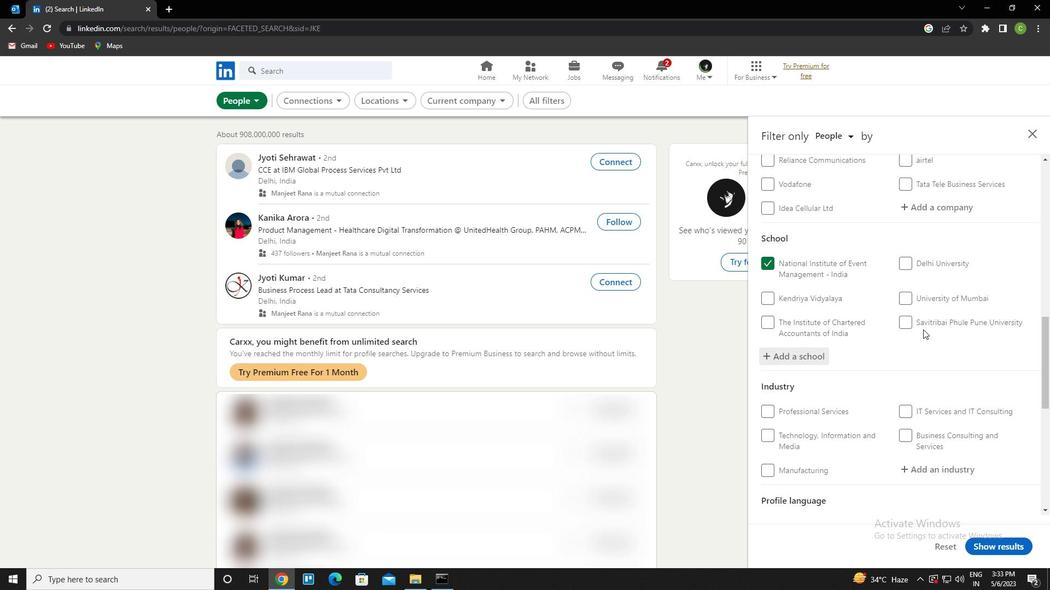
Action: Mouse scrolled (923, 329) with delta (0, 0)
Screenshot: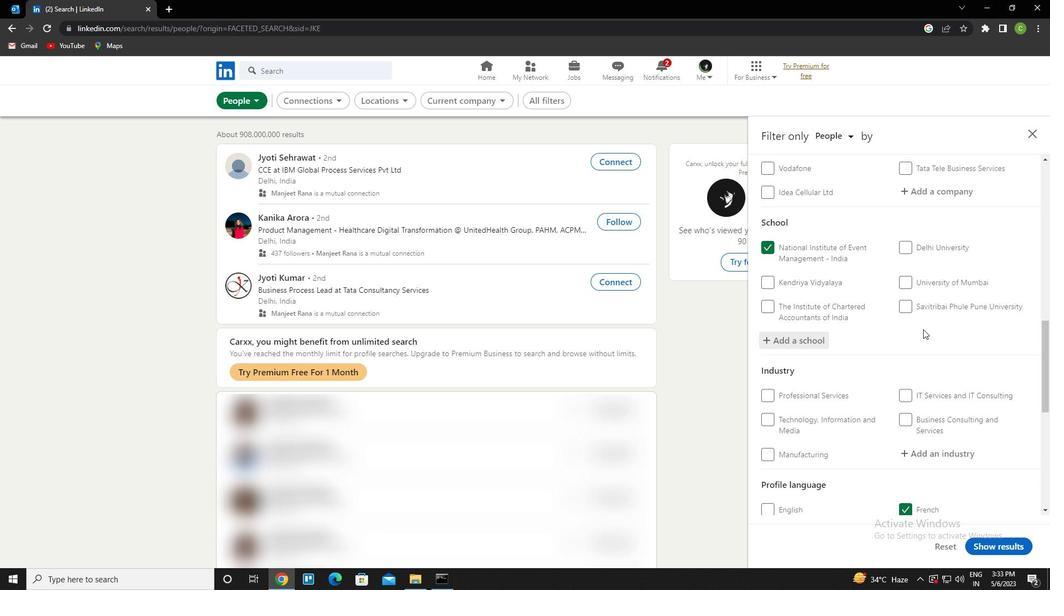 
Action: Mouse scrolled (923, 329) with delta (0, 0)
Screenshot: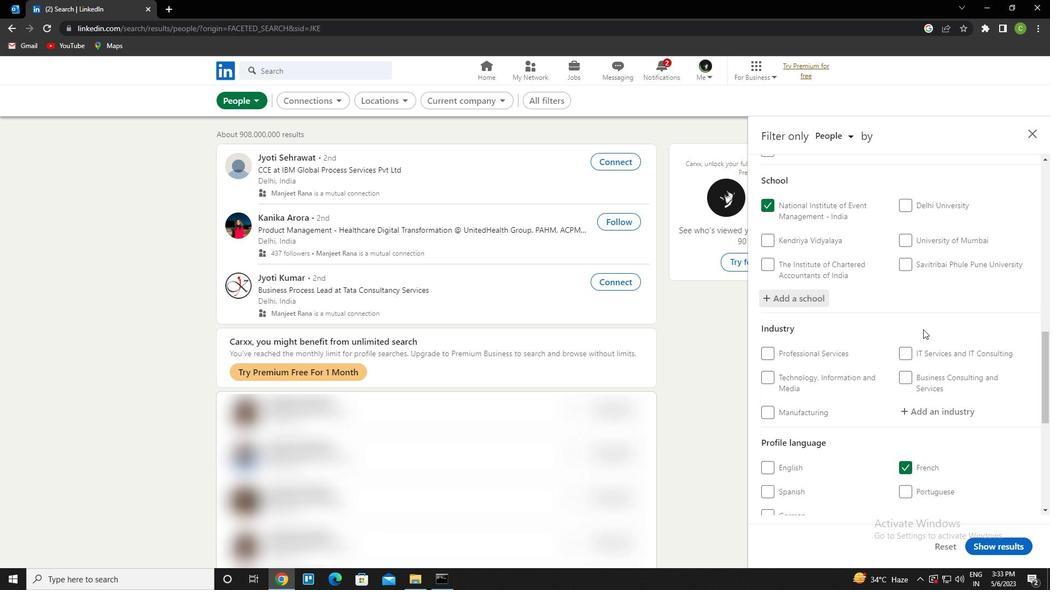 
Action: Mouse moved to (944, 305)
Screenshot: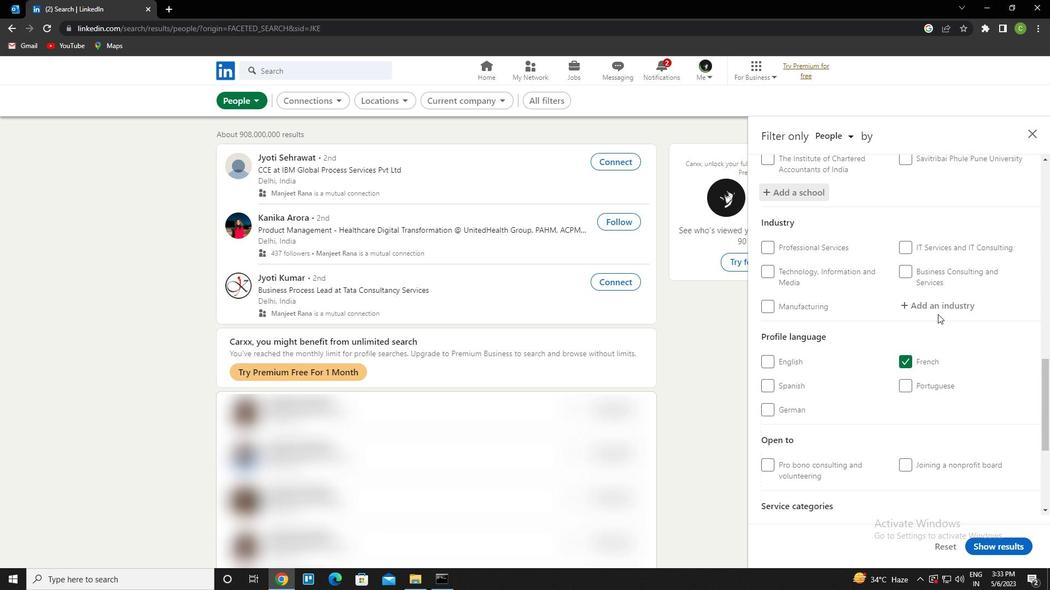 
Action: Mouse pressed left at (944, 305)
Screenshot: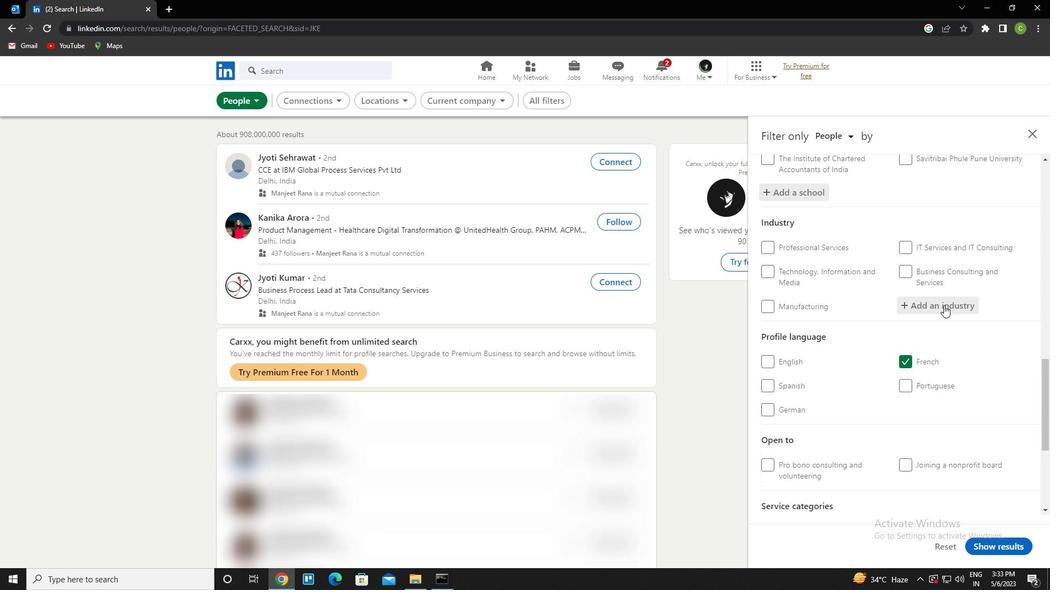 
Action: Key pressed <Key.caps_lock>p<Key.caps_lock>ersonal<Key.space>and<Key.space><Key.down><Key.enter>
Screenshot: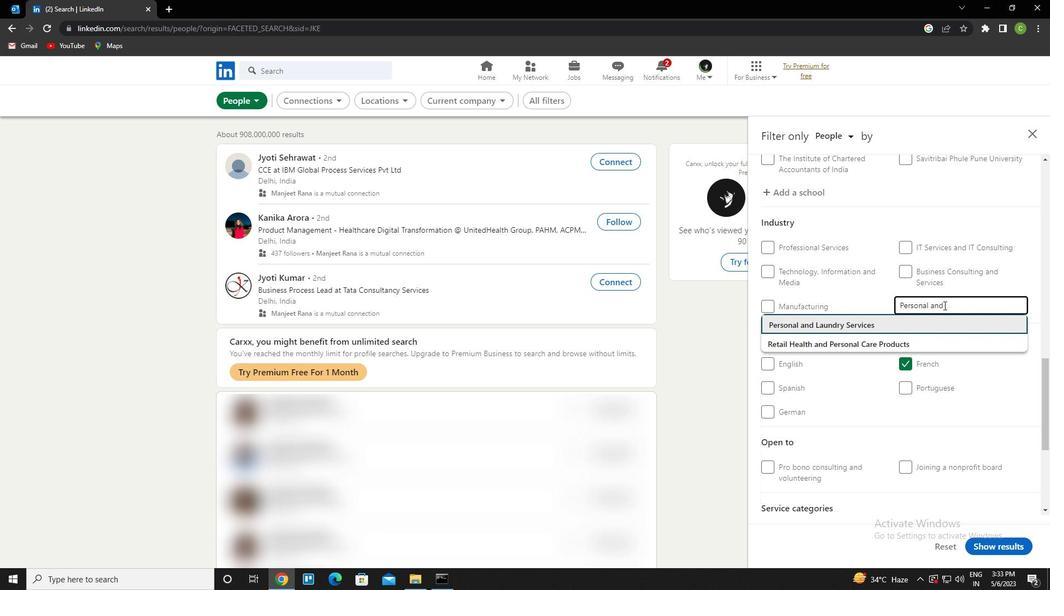 
Action: Mouse moved to (908, 330)
Screenshot: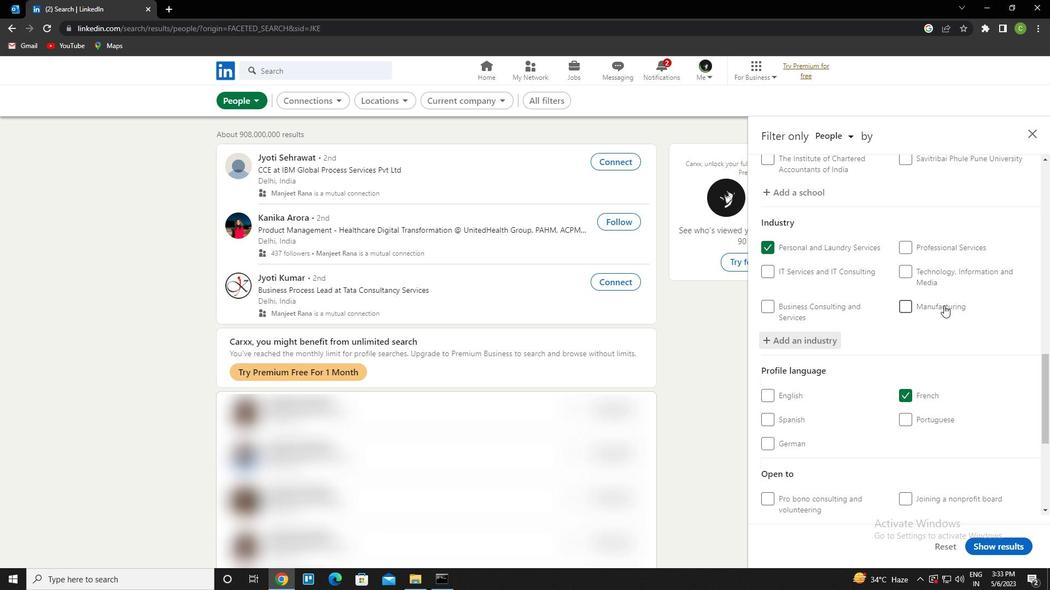 
Action: Mouse scrolled (908, 329) with delta (0, 0)
Screenshot: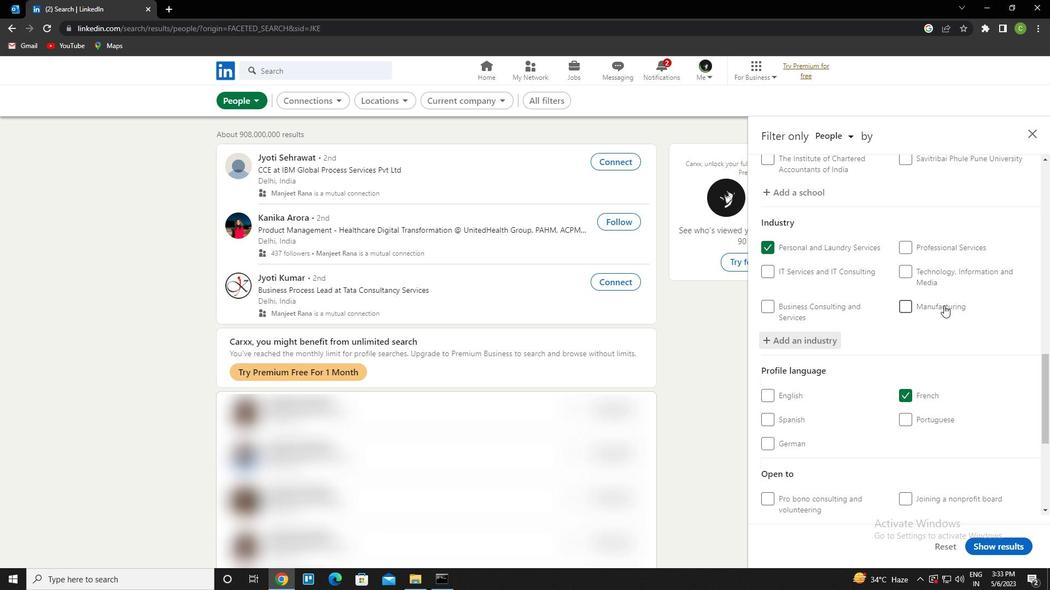 
Action: Mouse moved to (905, 332)
Screenshot: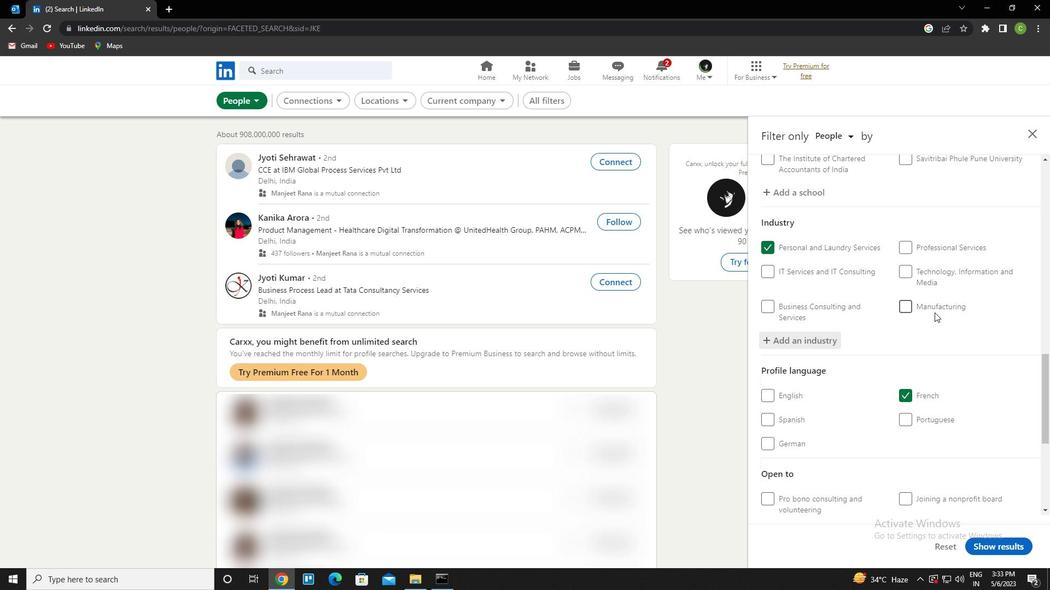
Action: Mouse scrolled (905, 332) with delta (0, 0)
Screenshot: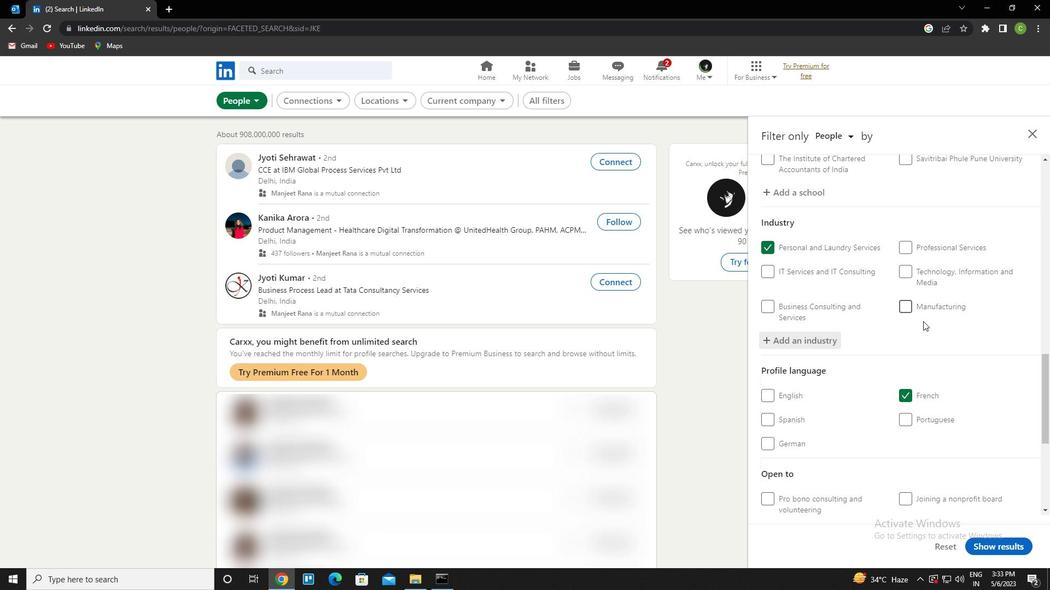 
Action: Mouse moved to (904, 332)
Screenshot: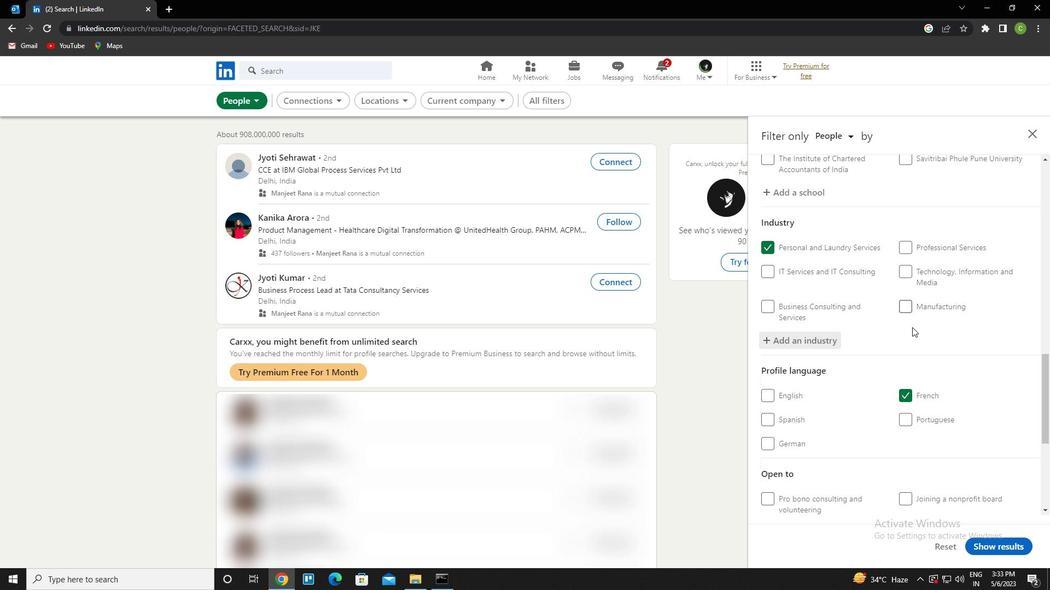 
Action: Mouse scrolled (904, 332) with delta (0, 0)
Screenshot: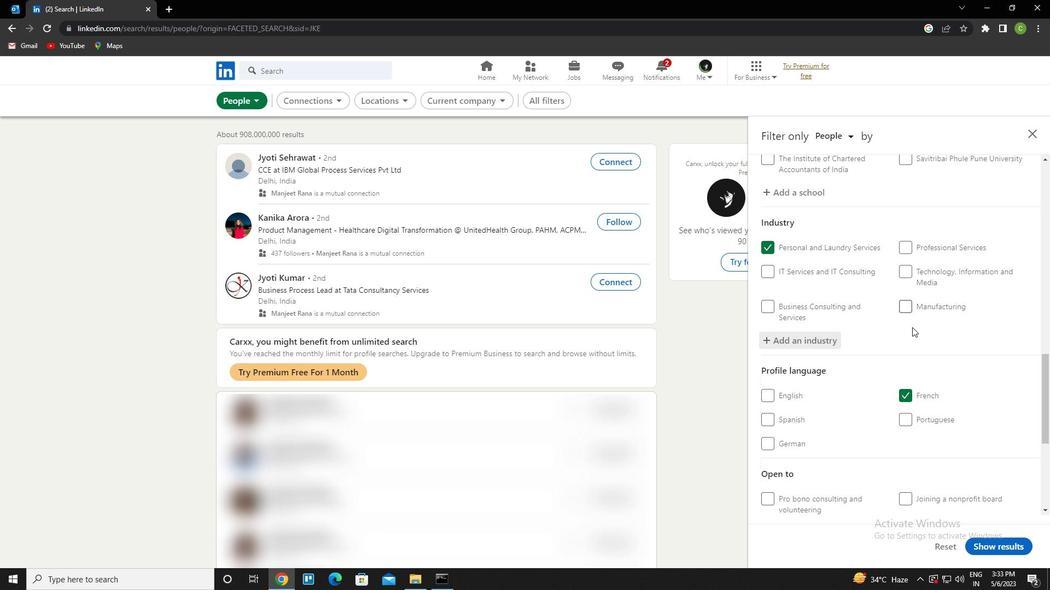 
Action: Mouse moved to (904, 332)
Screenshot: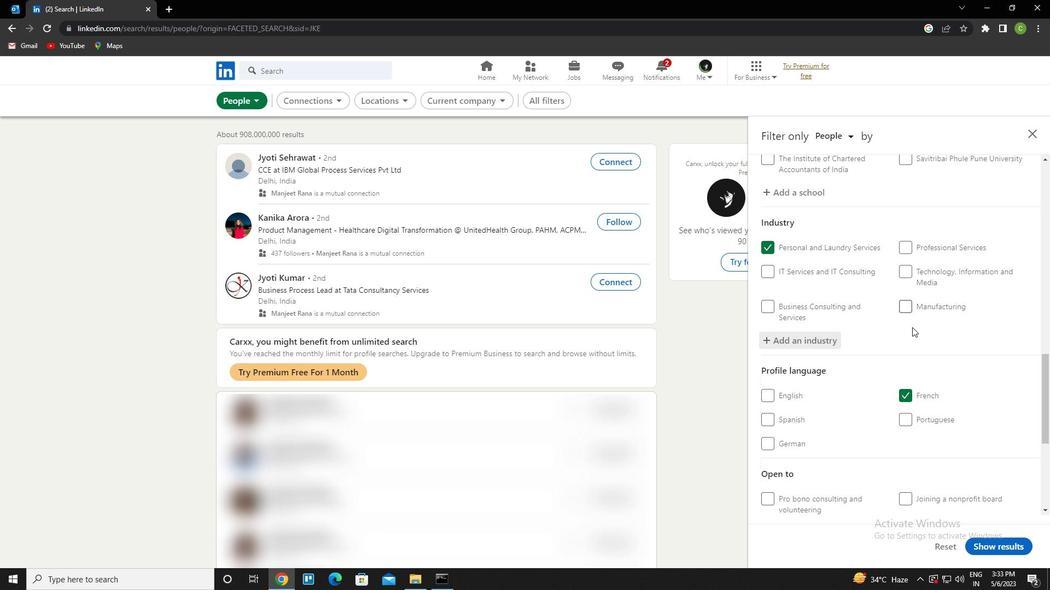 
Action: Mouse scrolled (904, 332) with delta (0, 0)
Screenshot: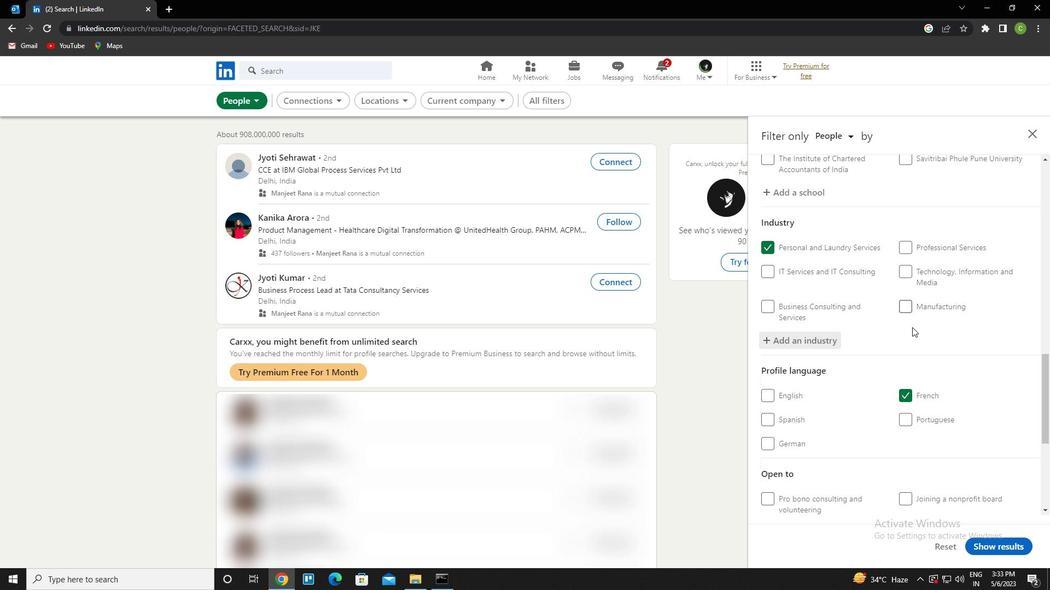 
Action: Mouse scrolled (904, 332) with delta (0, 0)
Screenshot: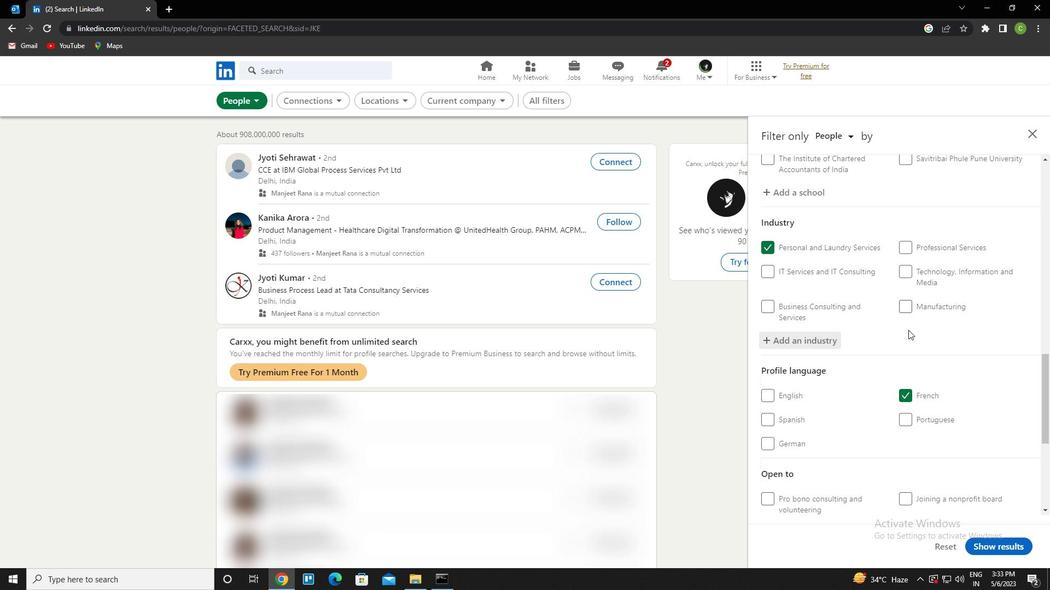 
Action: Mouse moved to (903, 332)
Screenshot: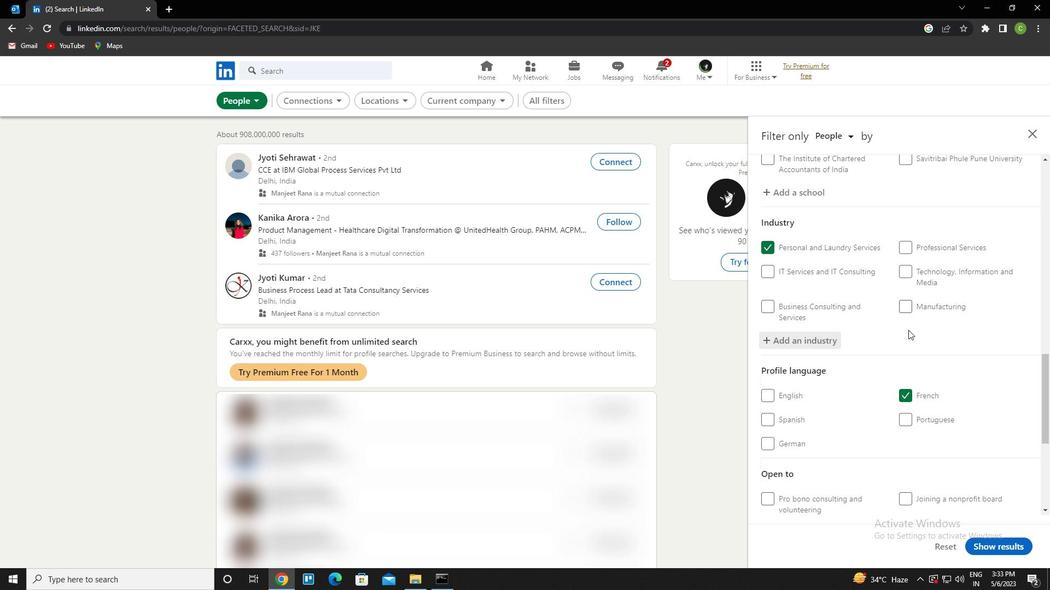 
Action: Mouse scrolled (903, 332) with delta (0, 0)
Screenshot: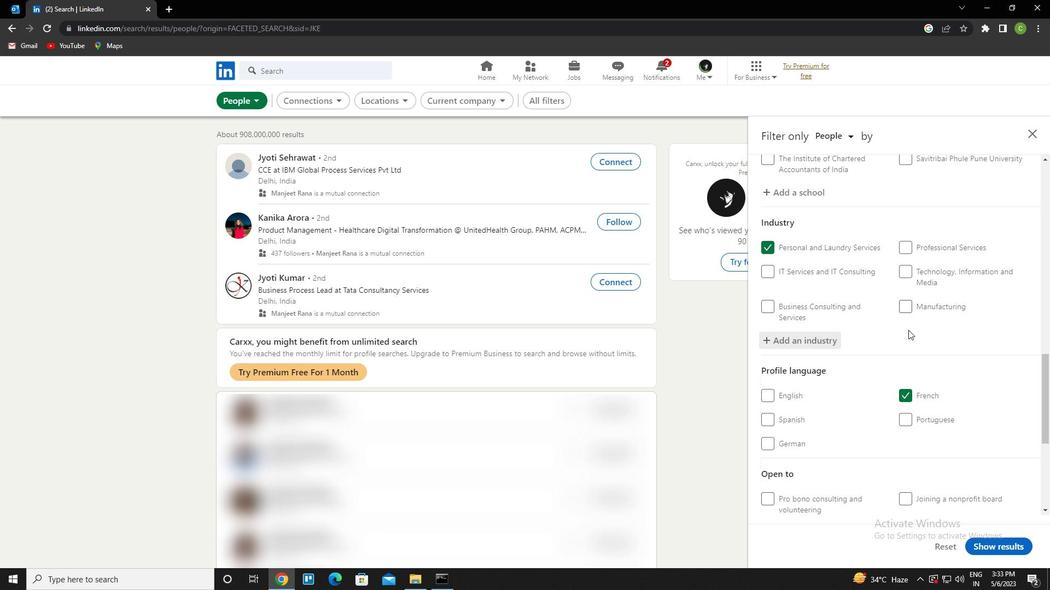 
Action: Mouse moved to (900, 303)
Screenshot: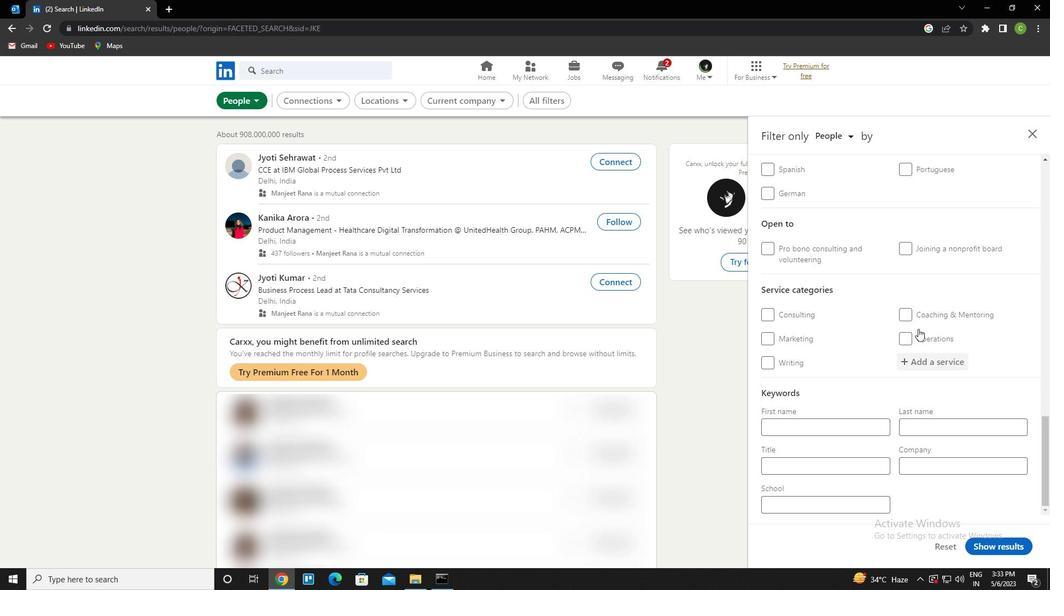 
Action: Mouse scrolled (900, 303) with delta (0, 0)
Screenshot: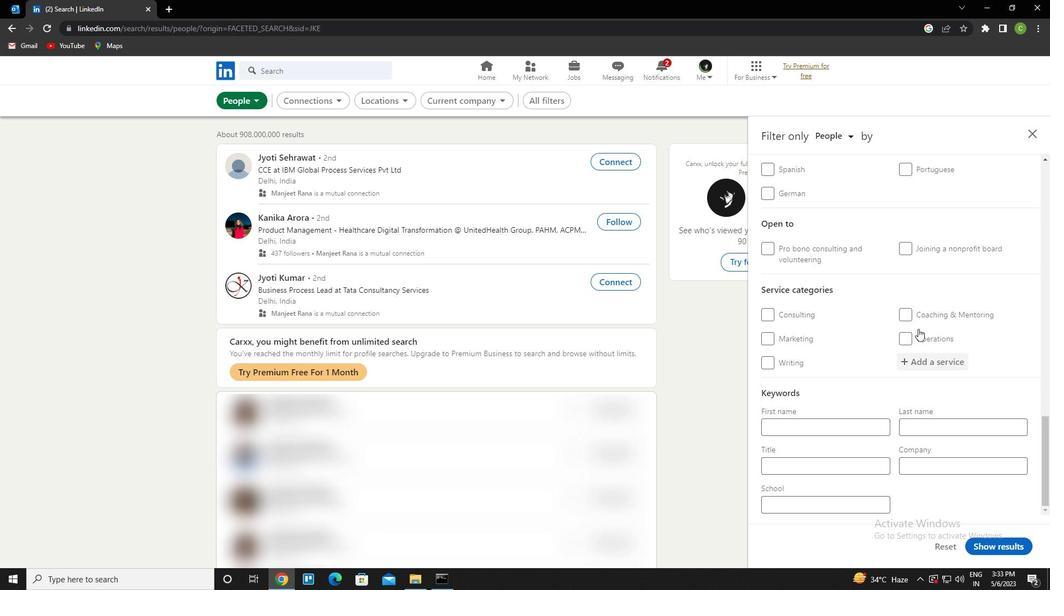 
Action: Mouse scrolled (900, 303) with delta (0, 0)
Screenshot: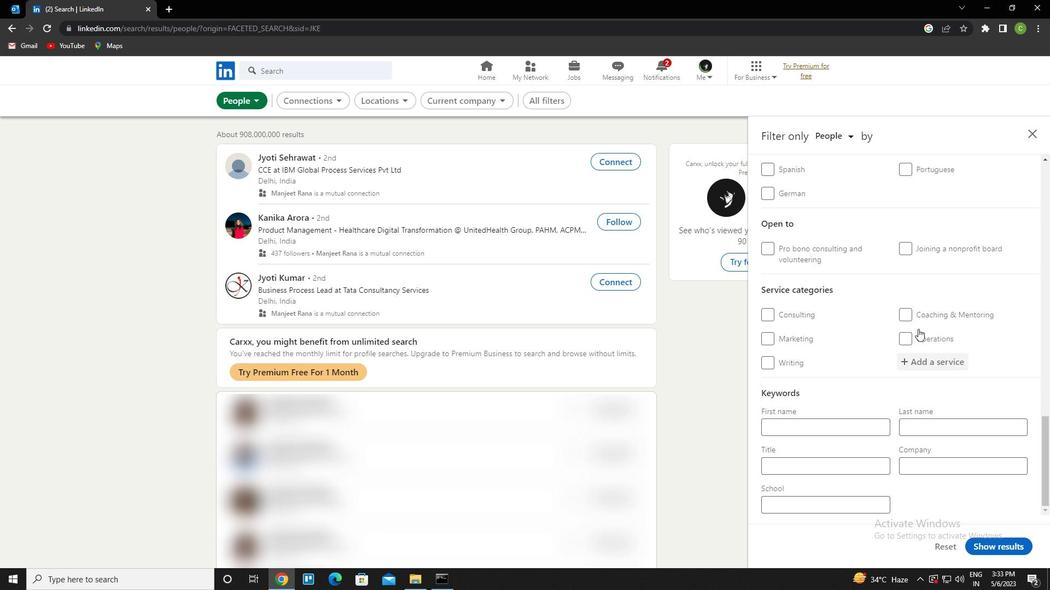 
Action: Mouse scrolled (900, 303) with delta (0, 0)
Screenshot: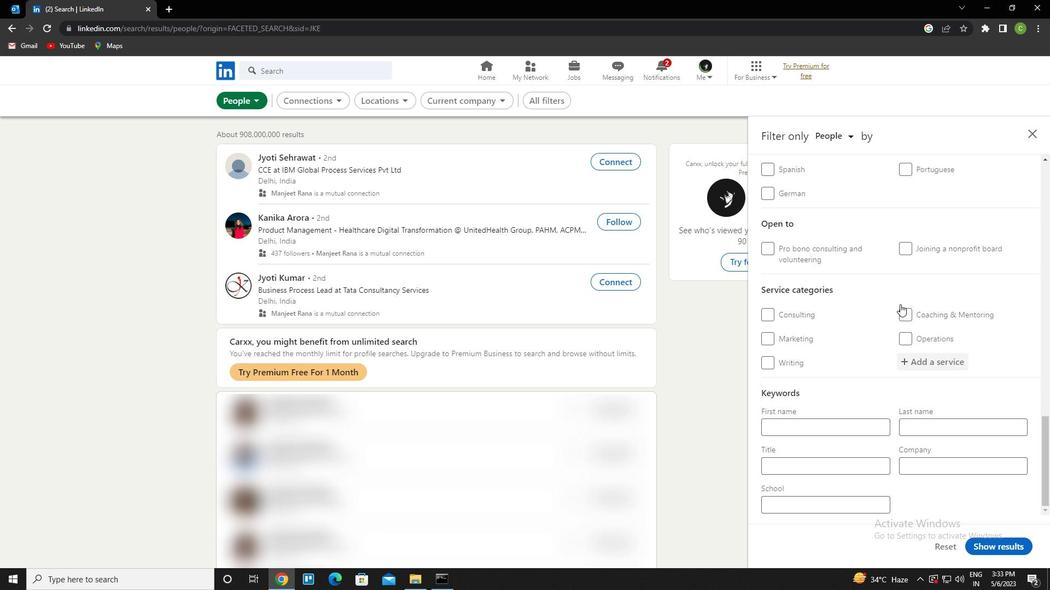
Action: Mouse moved to (894, 320)
Screenshot: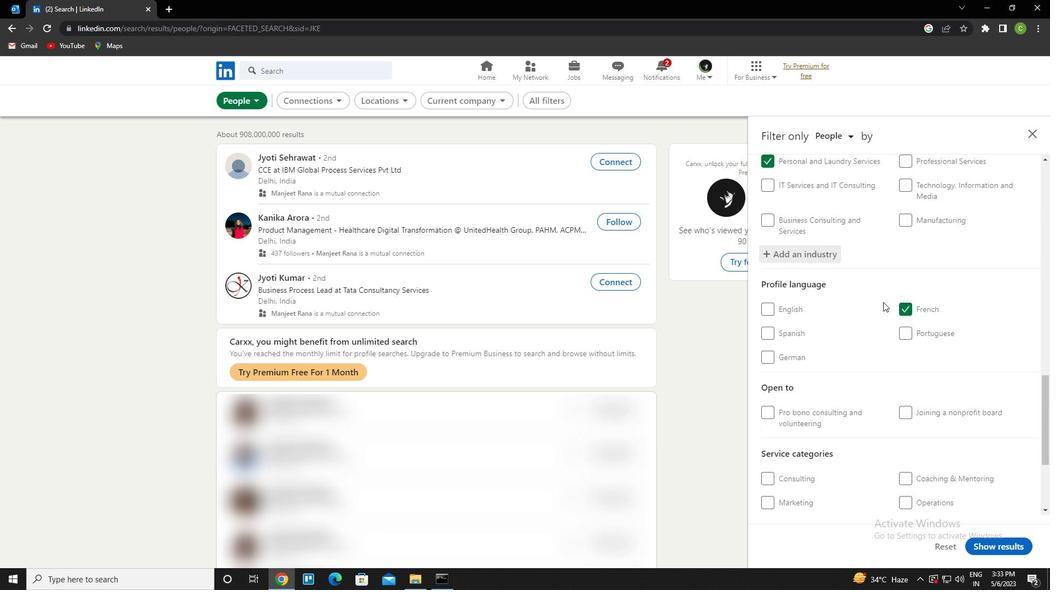 
Action: Mouse scrolled (894, 319) with delta (0, 0)
Screenshot: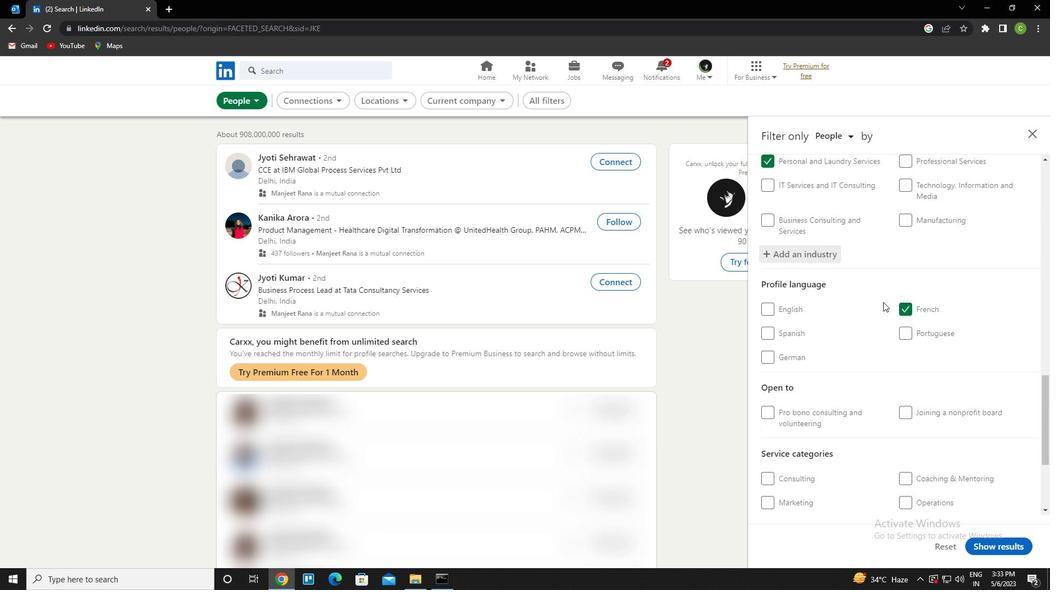 
Action: Mouse scrolled (894, 319) with delta (0, 0)
Screenshot: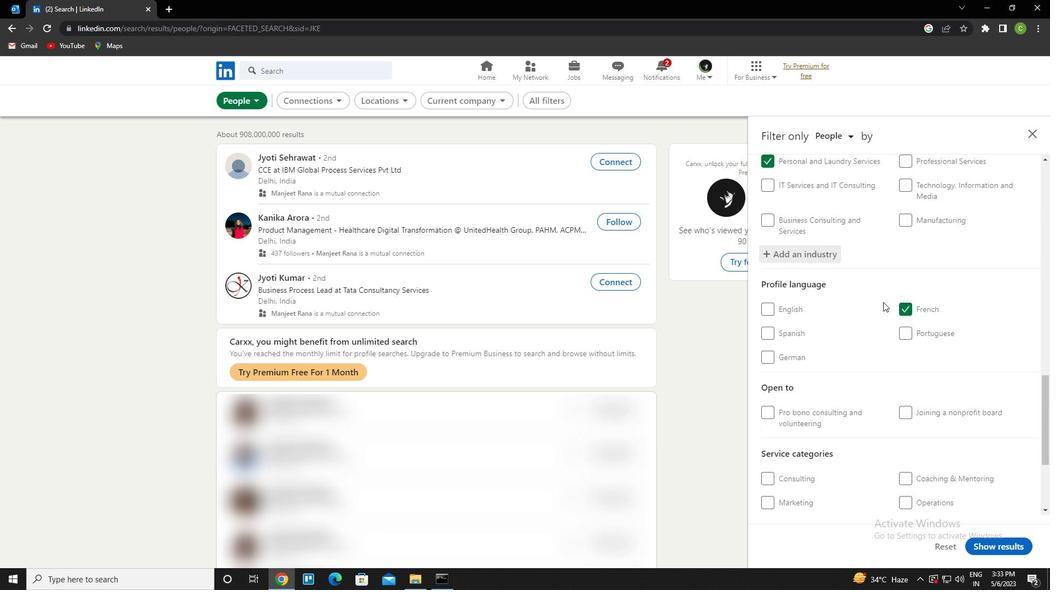 
Action: Mouse scrolled (894, 319) with delta (0, 0)
Screenshot: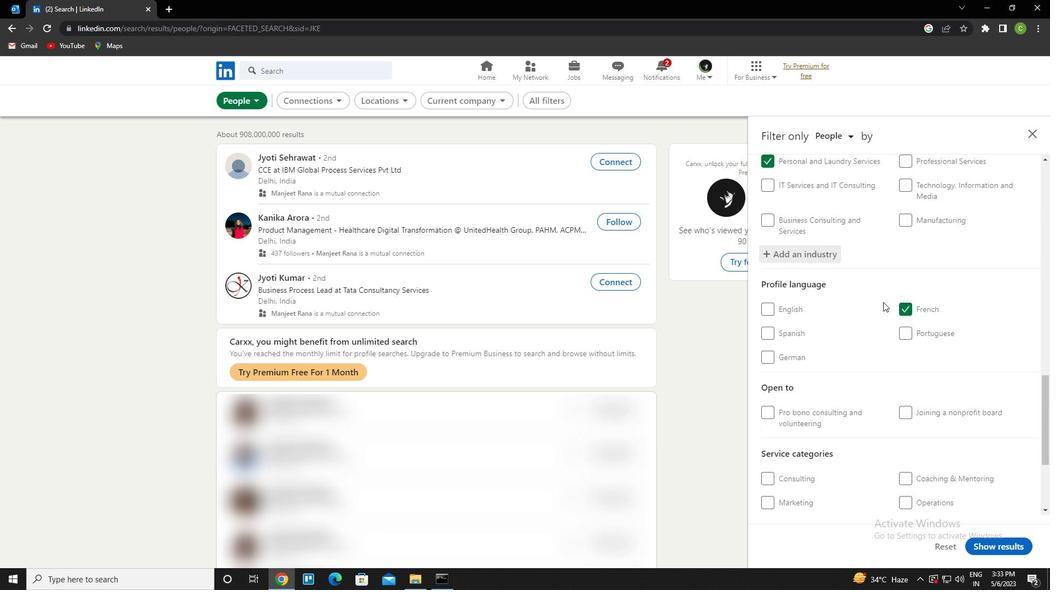 
Action: Mouse scrolled (894, 319) with delta (0, 0)
Screenshot: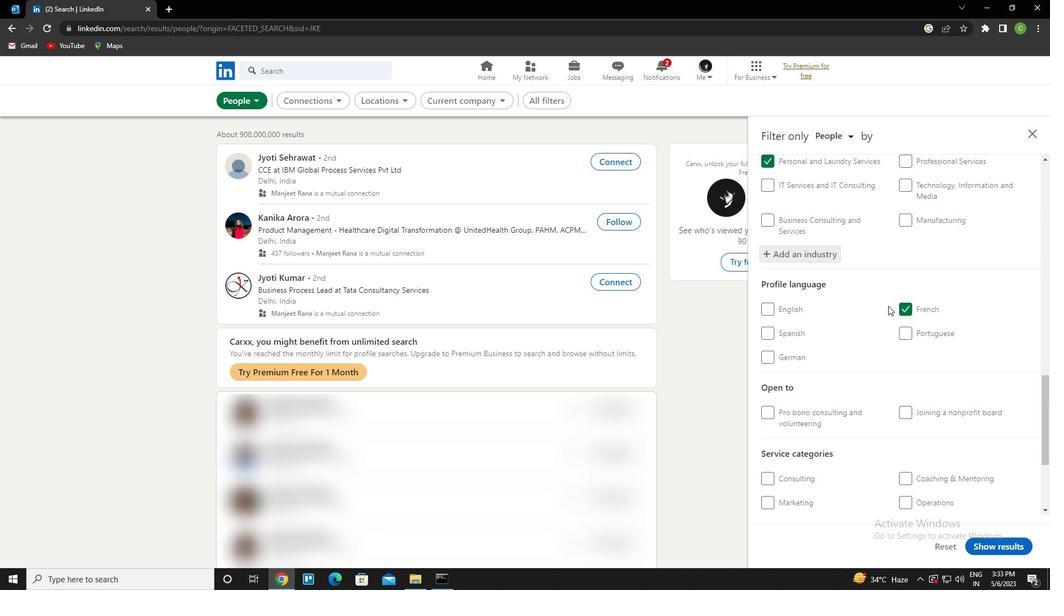 
Action: Mouse moved to (935, 363)
Screenshot: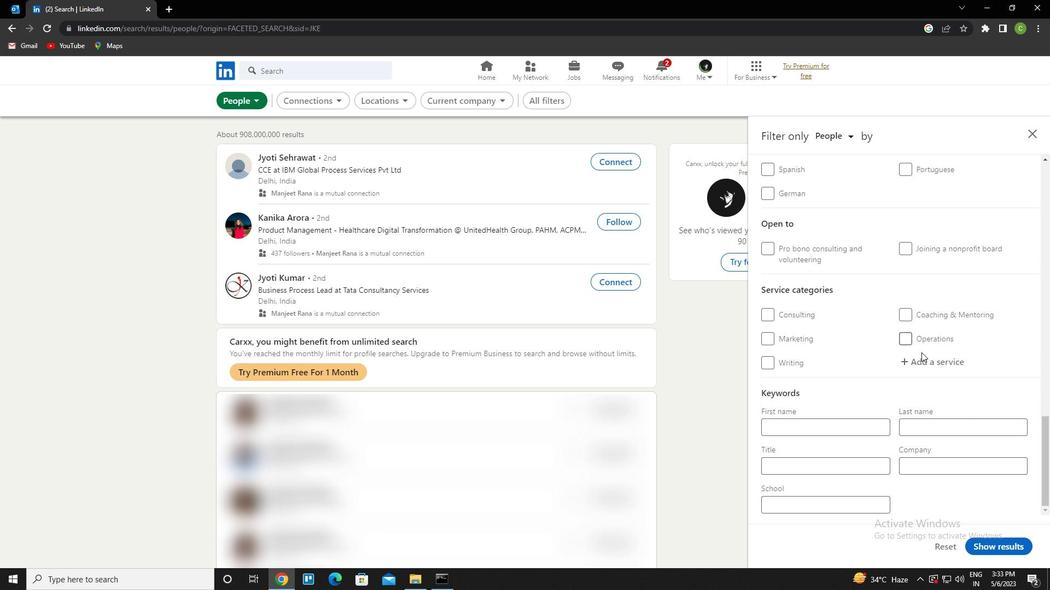 
Action: Mouse pressed left at (935, 363)
Screenshot: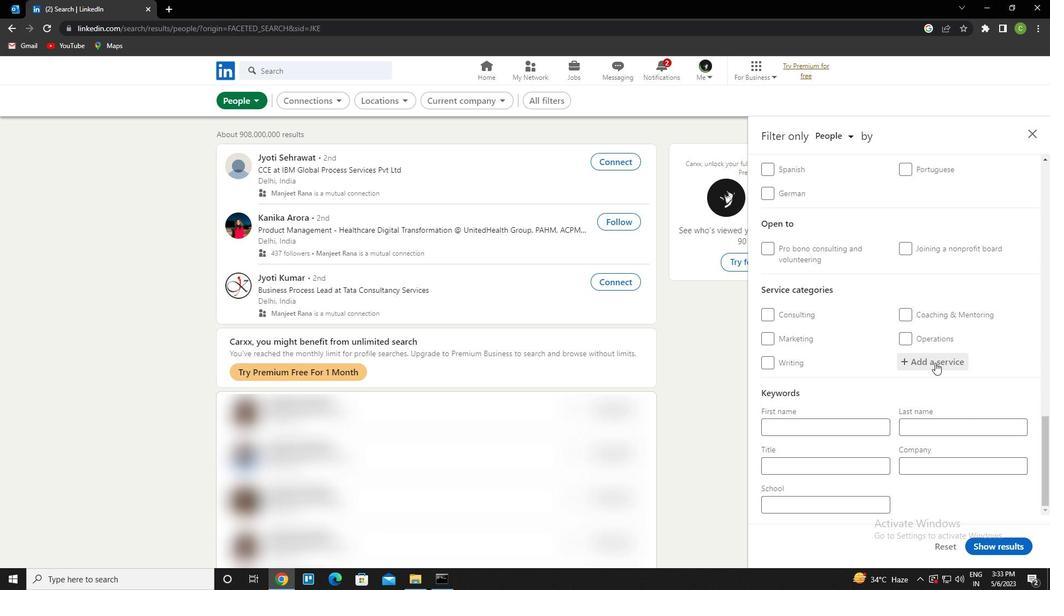 
Action: Key pressed <Key.caps_lock>c<Key.caps_lock>opy<Key.down><Key.enter>
Screenshot: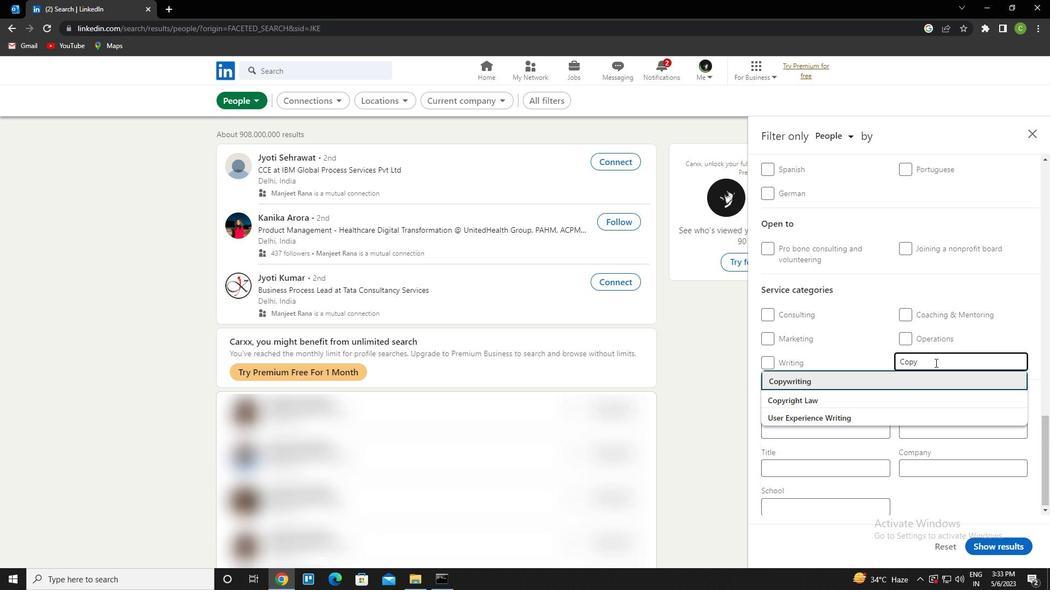 
Action: Mouse moved to (935, 363)
Screenshot: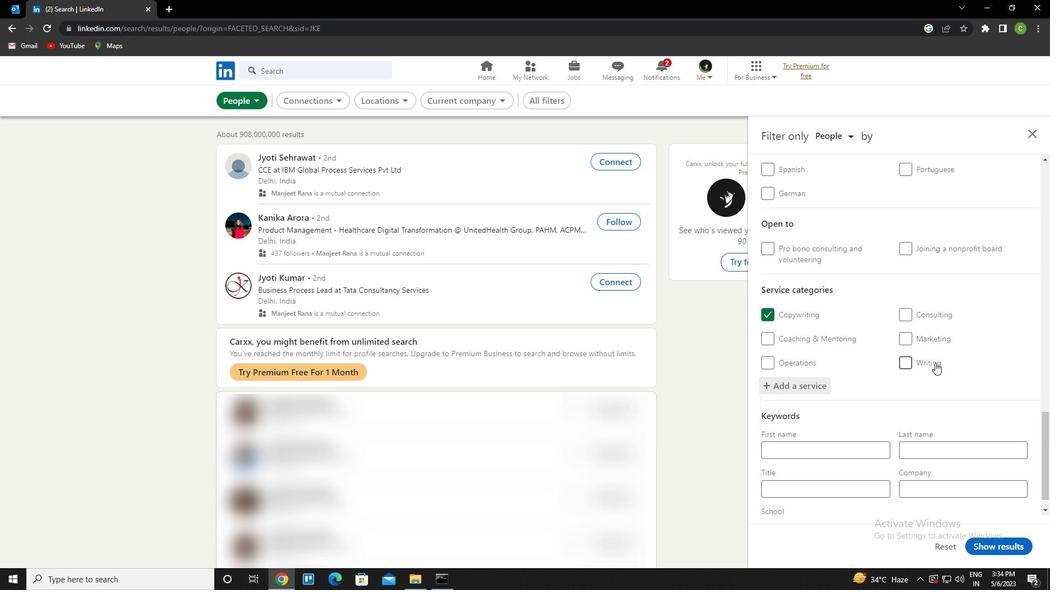 
Action: Mouse scrolled (935, 363) with delta (0, 0)
Screenshot: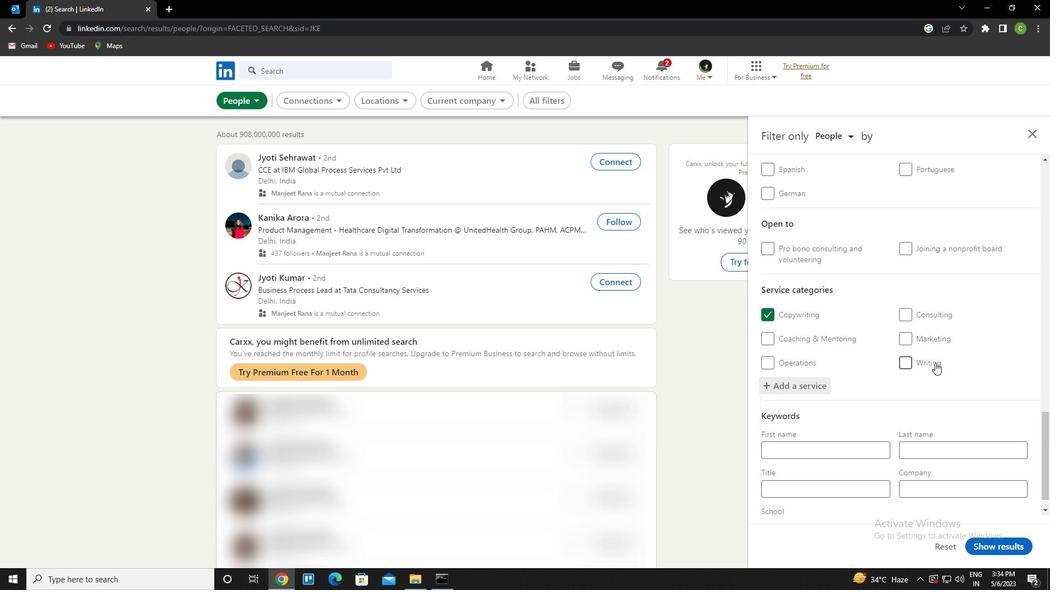 
Action: Mouse moved to (928, 369)
Screenshot: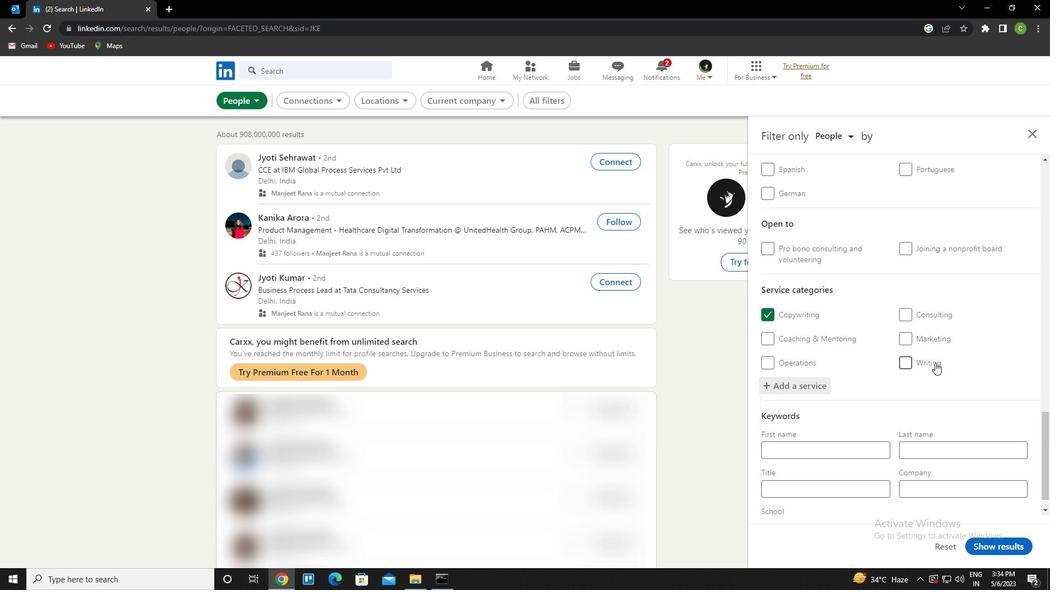 
Action: Mouse scrolled (928, 368) with delta (0, 0)
Screenshot: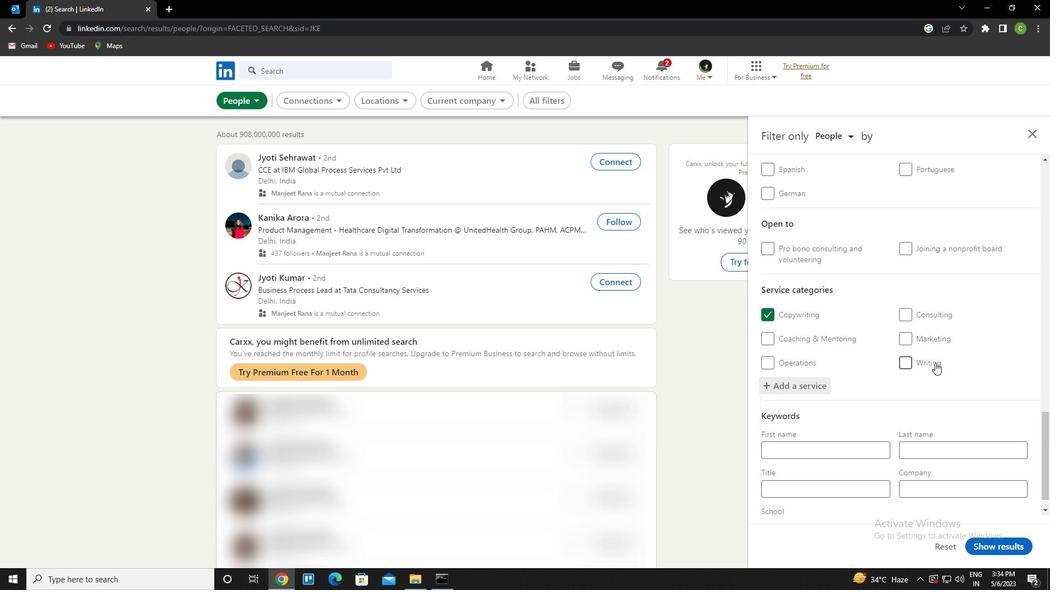 
Action: Mouse moved to (922, 373)
Screenshot: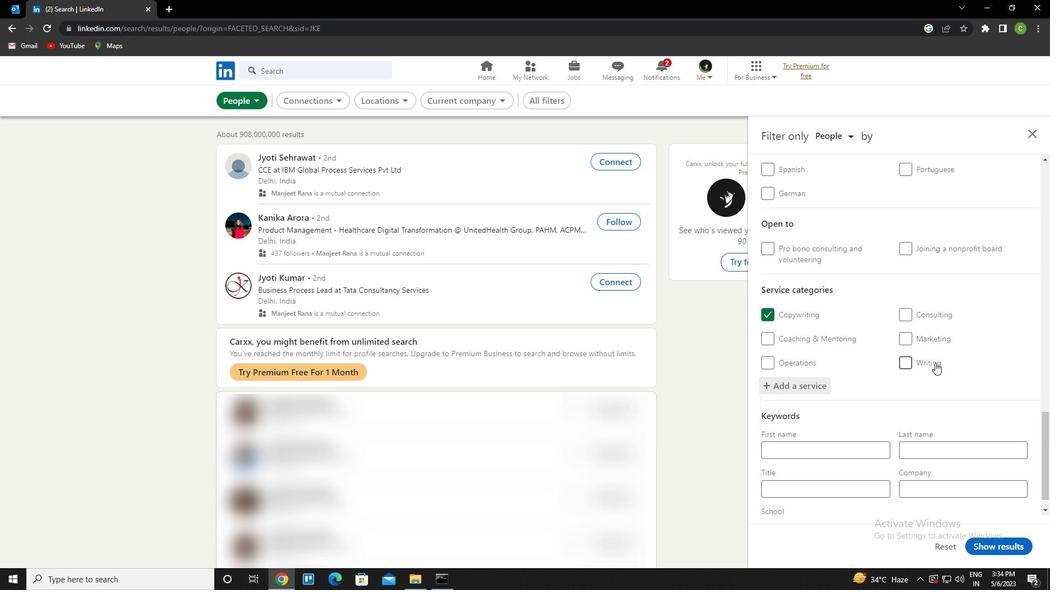
Action: Mouse scrolled (922, 373) with delta (0, 0)
Screenshot: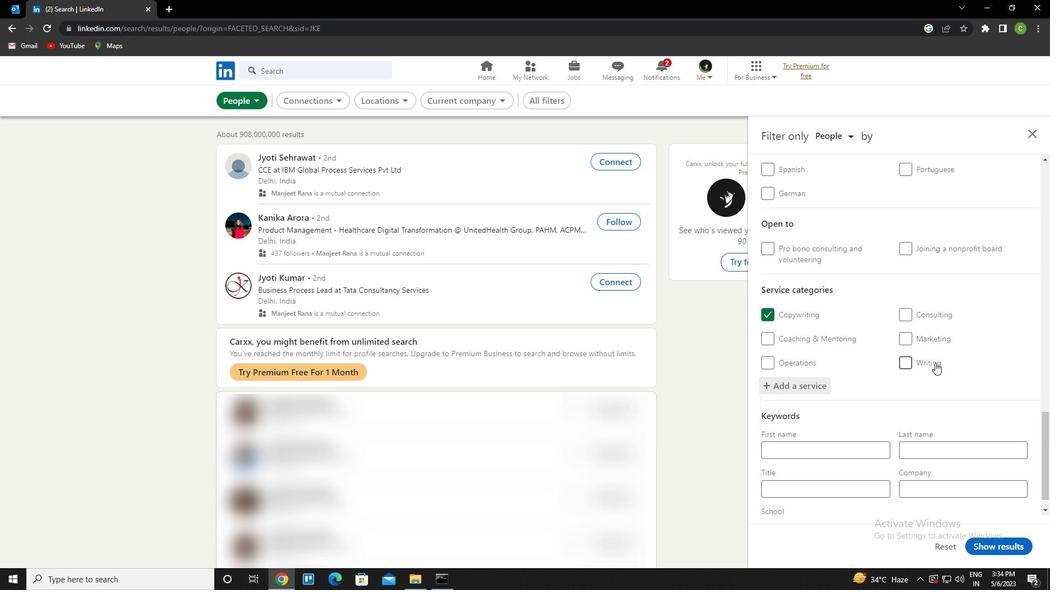 
Action: Mouse moved to (922, 374)
Screenshot: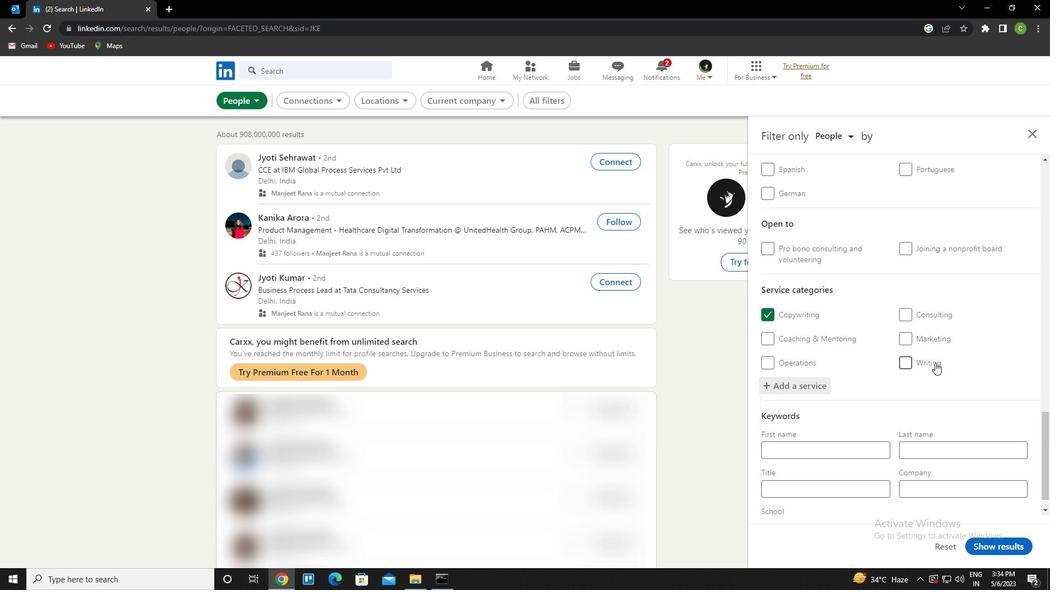 
Action: Mouse scrolled (922, 373) with delta (0, 0)
Screenshot: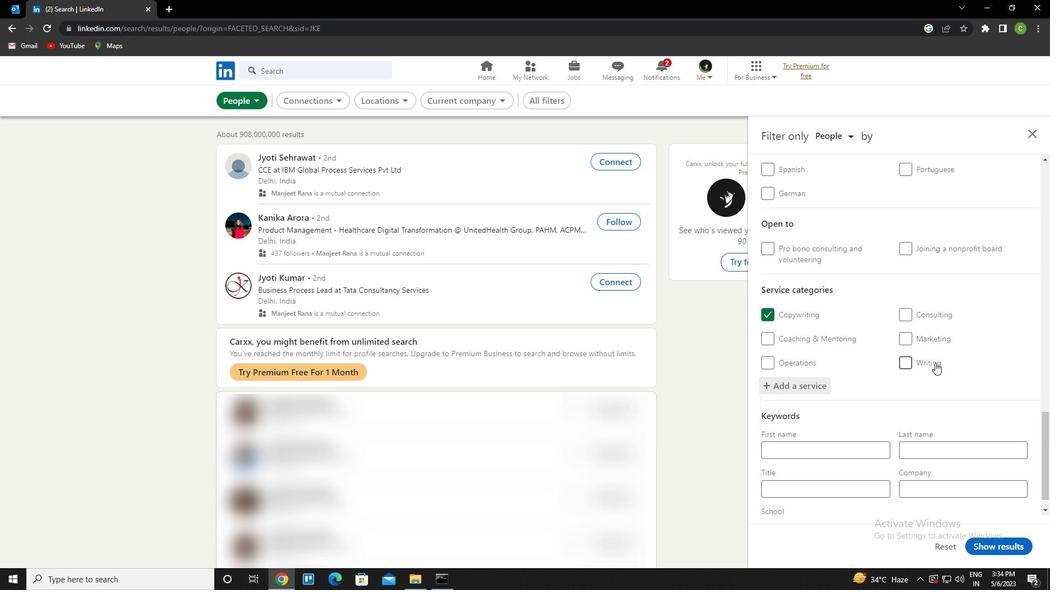 
Action: Mouse moved to (911, 377)
Screenshot: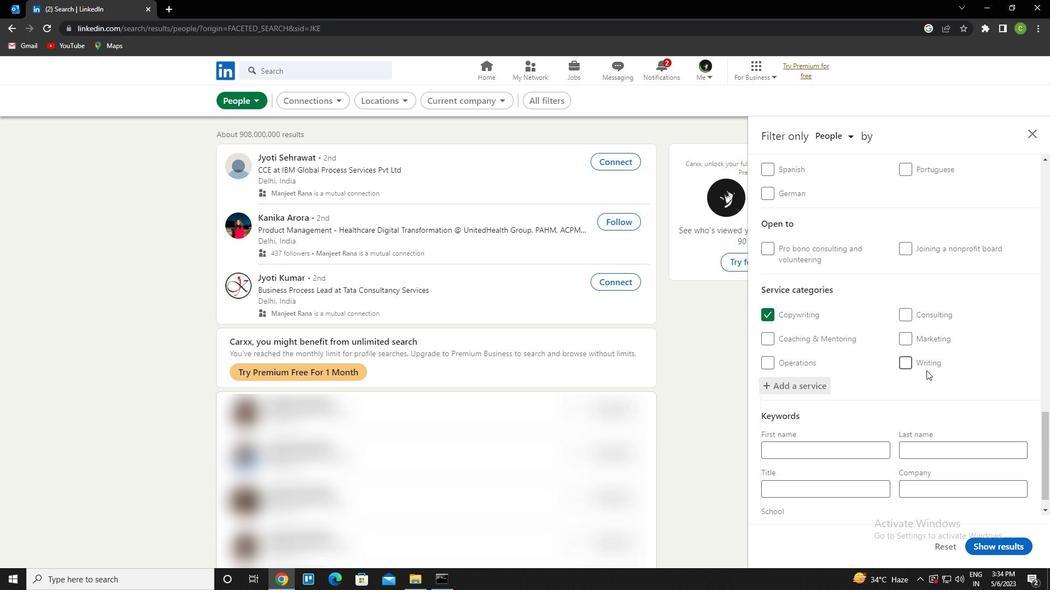 
Action: Mouse scrolled (911, 377) with delta (0, 0)
Screenshot: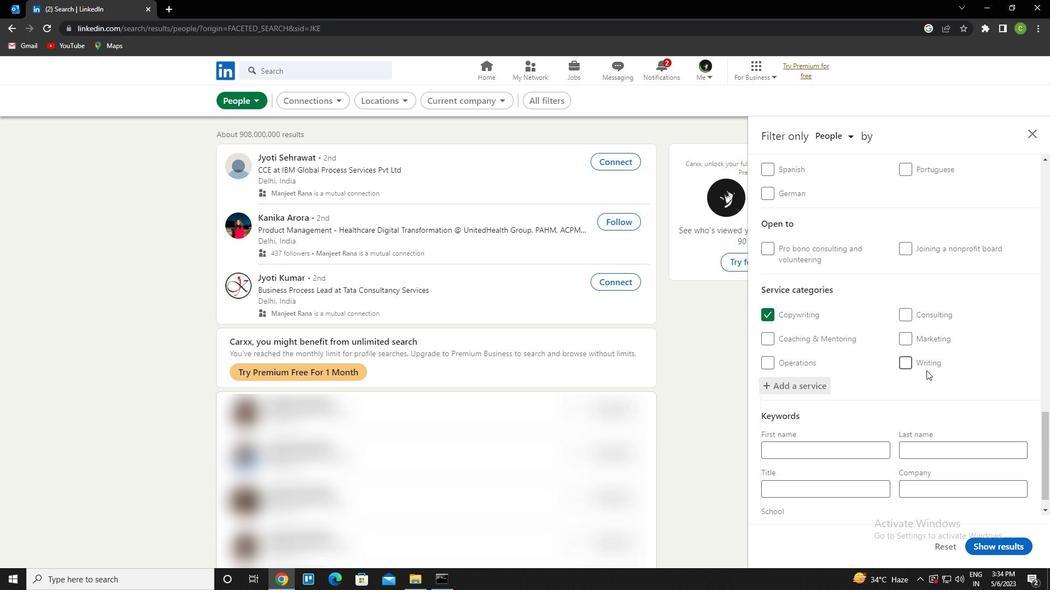 
Action: Mouse moved to (825, 468)
Screenshot: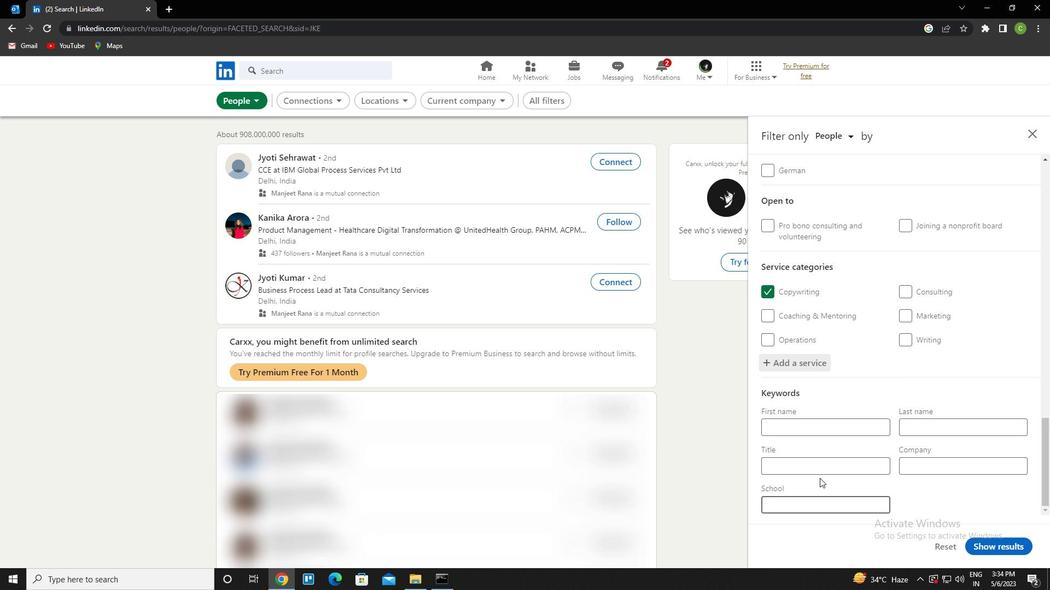 
Action: Mouse pressed left at (825, 468)
Screenshot: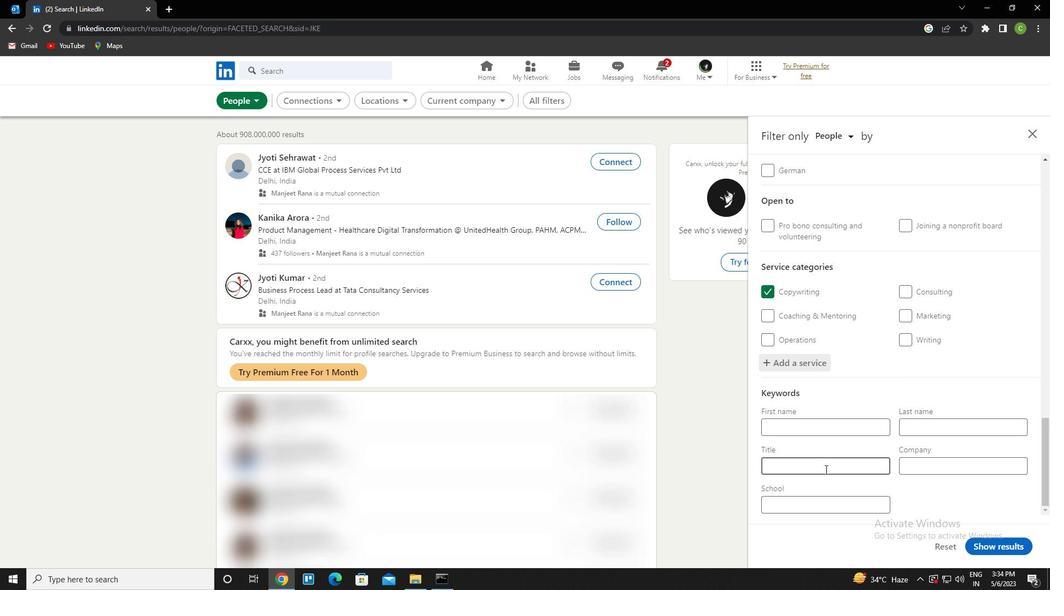 
Action: Key pressed <Key.caps_lock>c<Key.caps_lock>hurch<Key.space><Key.caps_lock>v<Key.caps_lock>olunteer
Screenshot: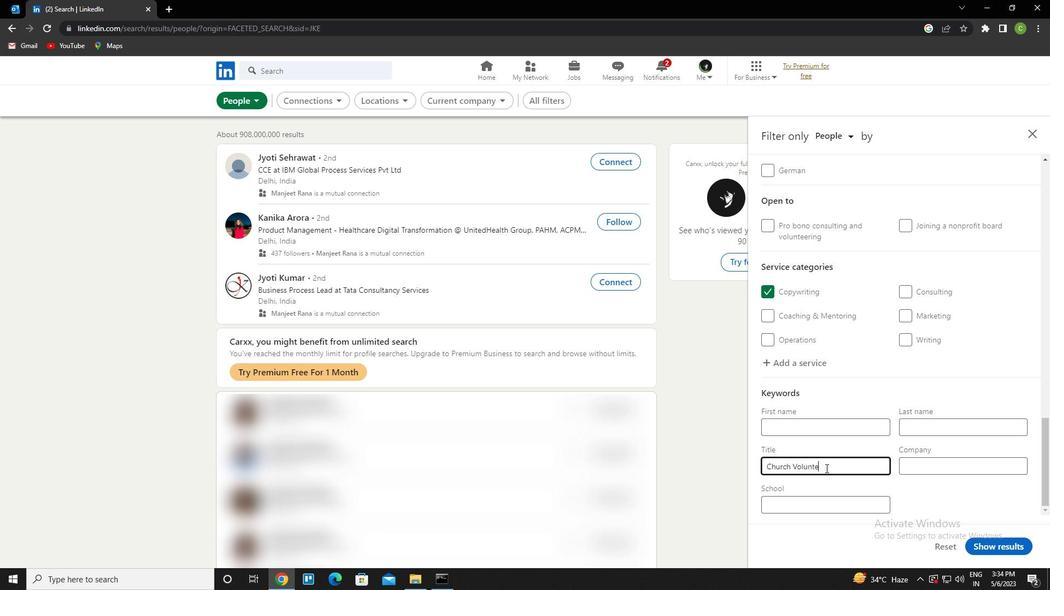 
Action: Mouse moved to (1009, 553)
Screenshot: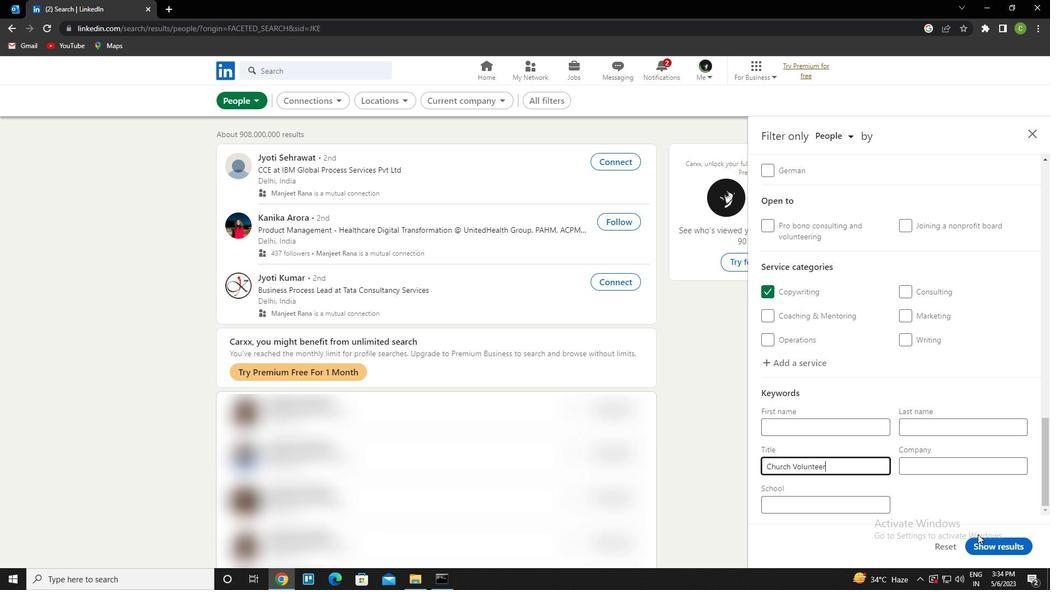 
Action: Mouse pressed left at (1009, 553)
Screenshot: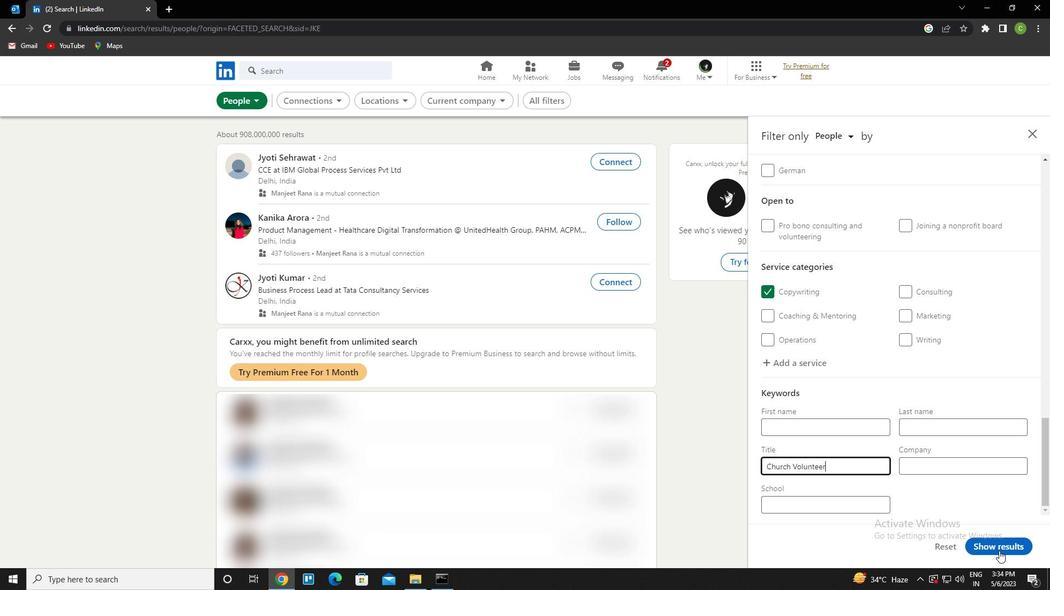 
Action: Mouse moved to (604, 345)
Screenshot: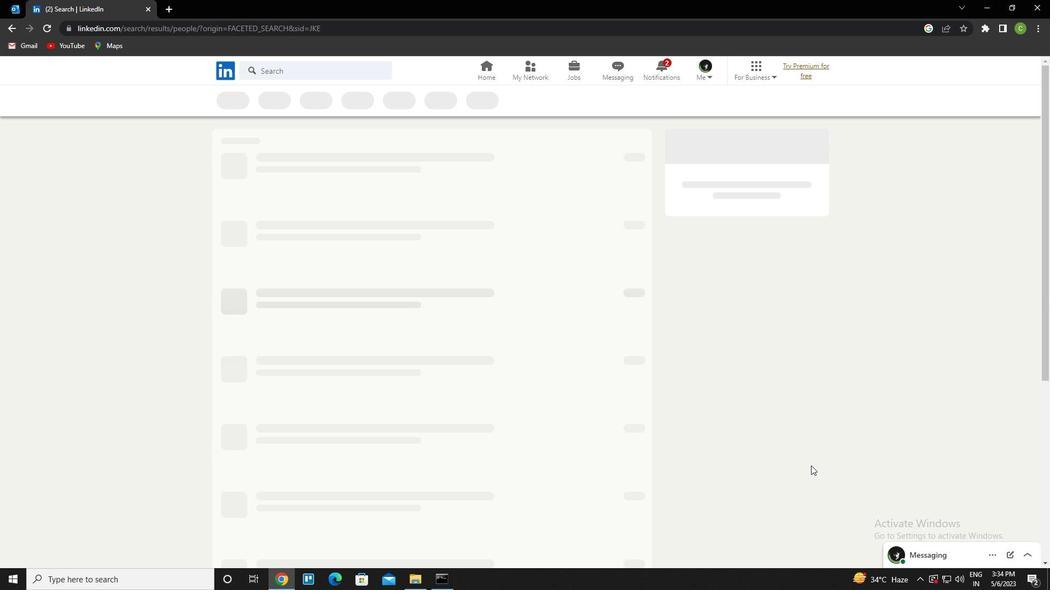 
